 Task: Find connections with filter location Rakvere with filter topic #Gettingthingsdonewith filter profile language Spanish with filter current company Industry Research Co with filter school Government Polytechnic with filter industry Computer Hardware Manufacturing with filter service category Illustration with filter keywords title Proposal Writer
Action: Mouse moved to (516, 55)
Screenshot: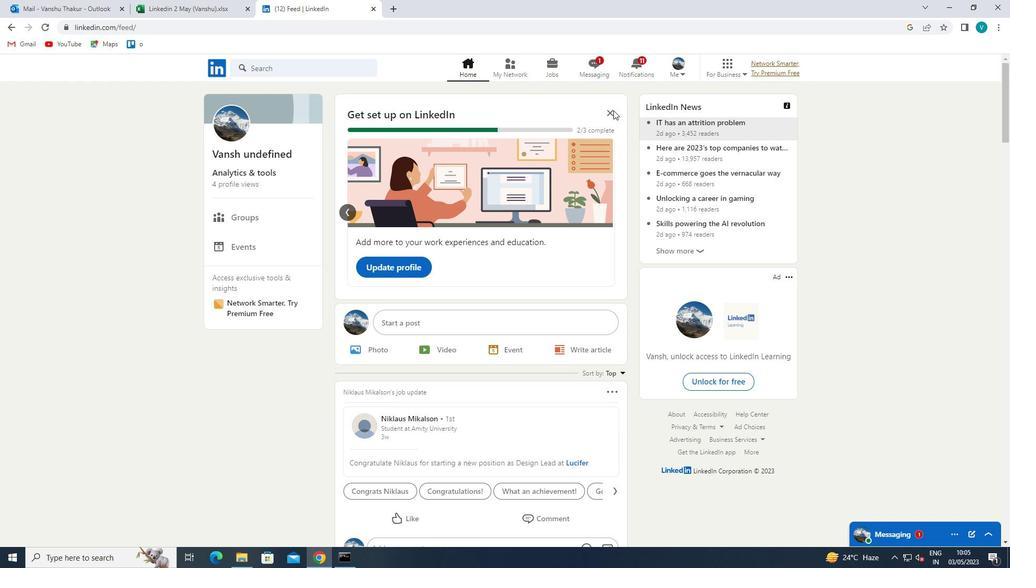 
Action: Mouse pressed left at (516, 55)
Screenshot: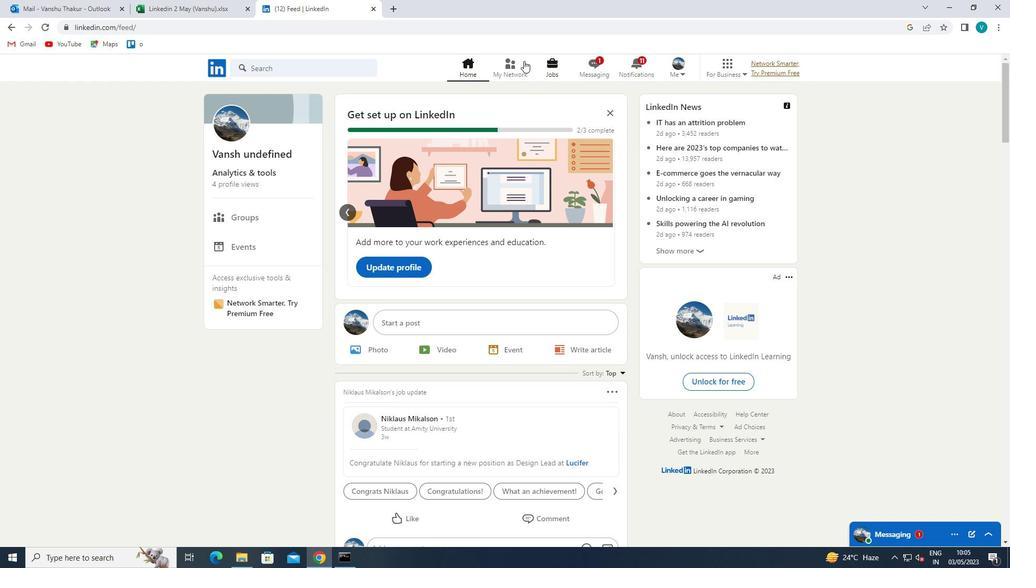 
Action: Mouse moved to (282, 127)
Screenshot: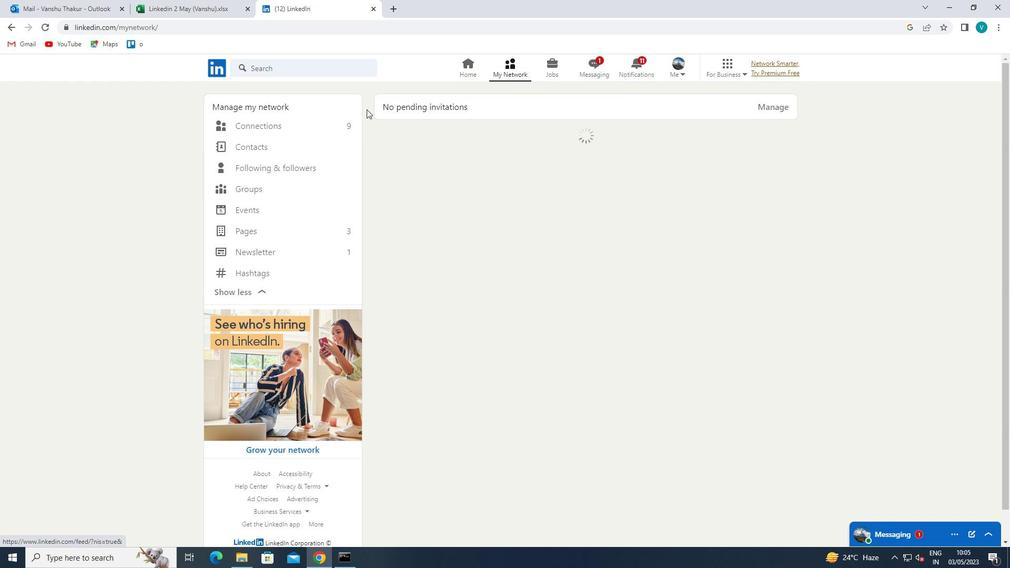 
Action: Mouse pressed left at (282, 127)
Screenshot: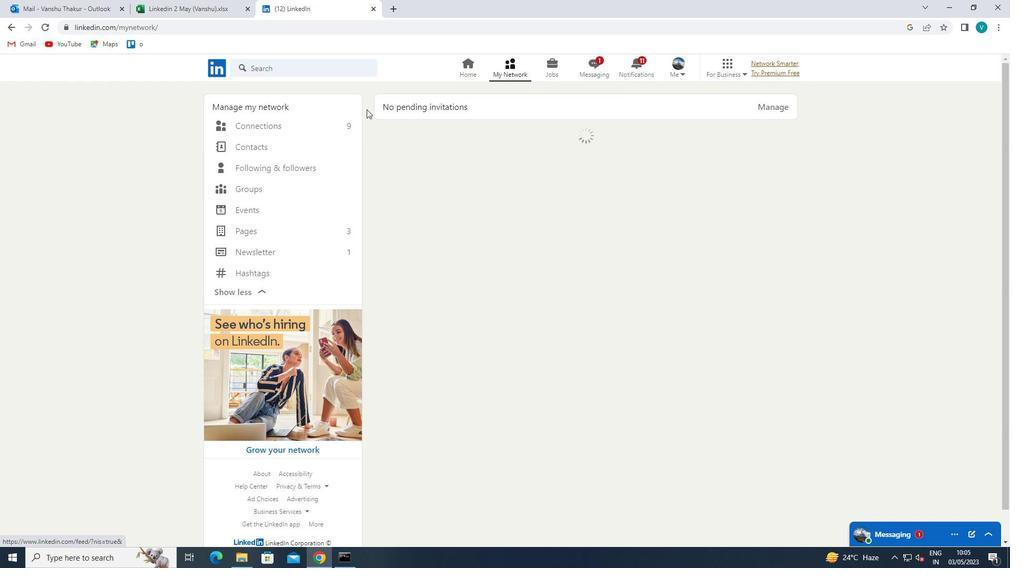 
Action: Mouse moved to (593, 127)
Screenshot: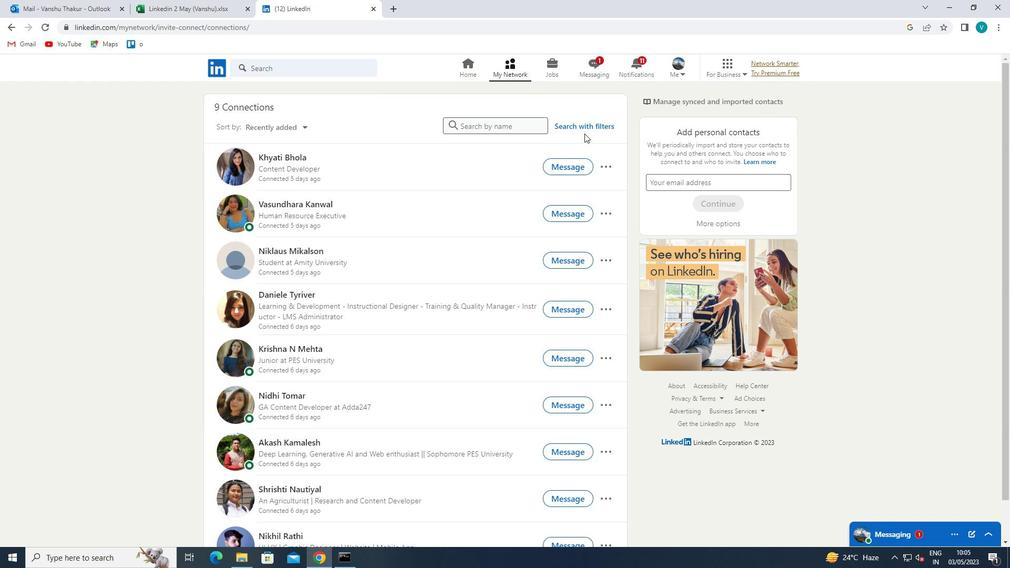 
Action: Mouse pressed left at (593, 127)
Screenshot: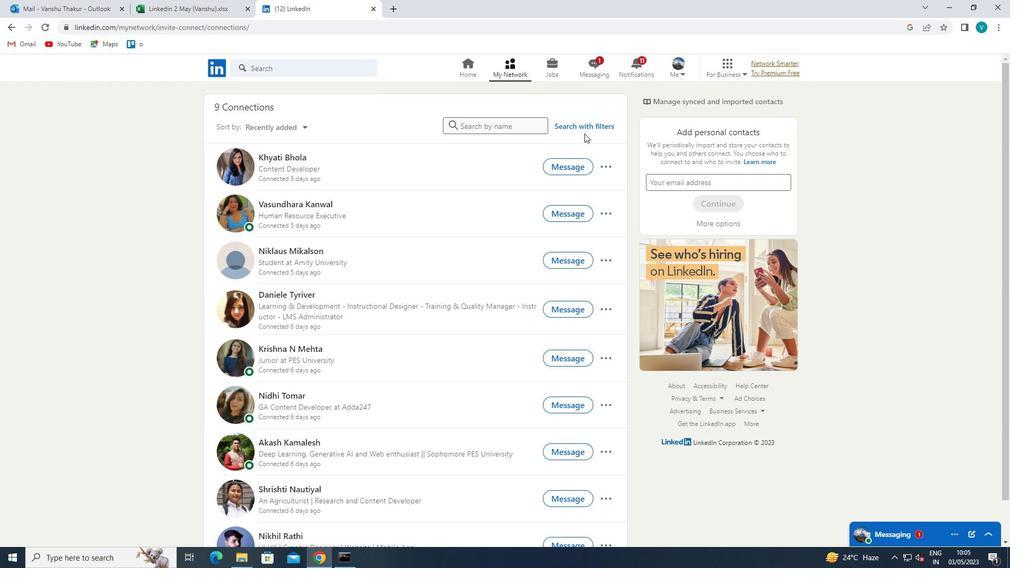
Action: Mouse moved to (504, 97)
Screenshot: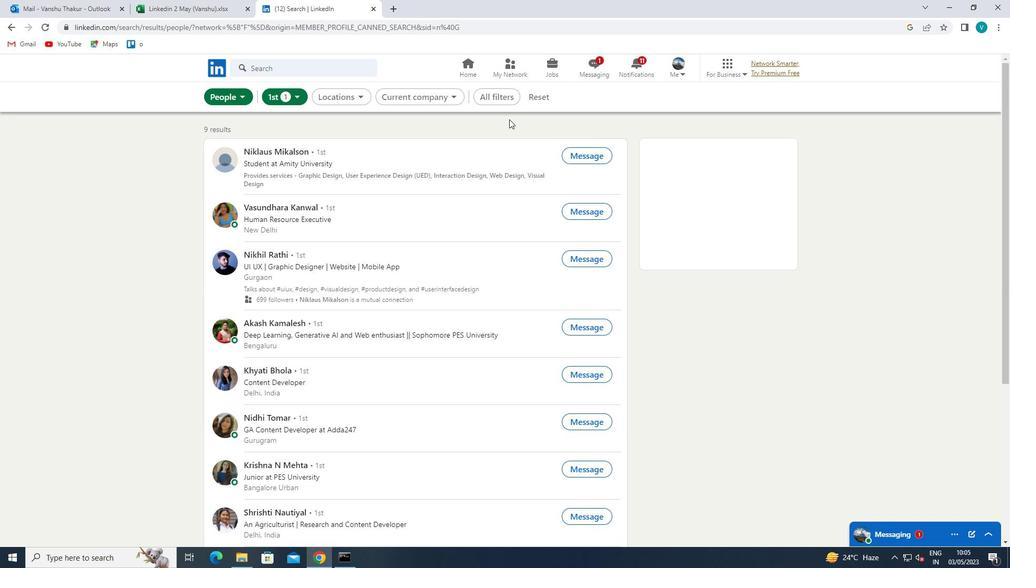 
Action: Mouse pressed left at (504, 97)
Screenshot: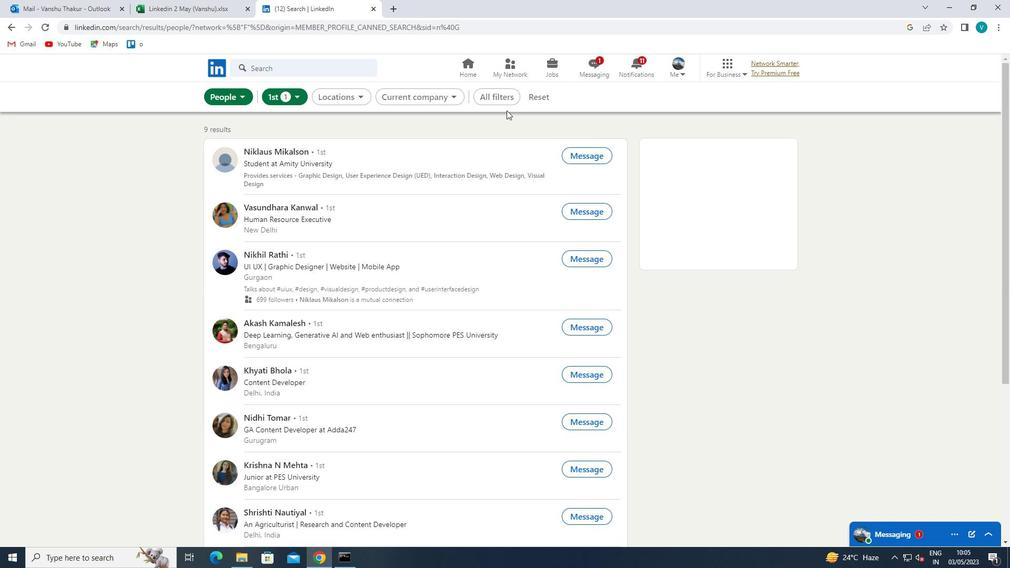 
Action: Mouse moved to (807, 253)
Screenshot: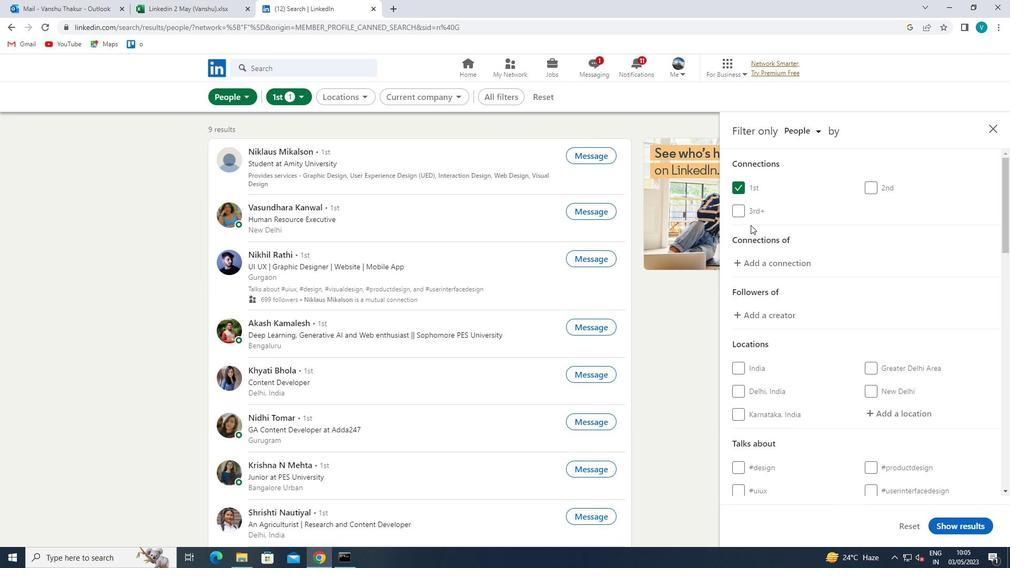 
Action: Mouse scrolled (807, 252) with delta (0, 0)
Screenshot: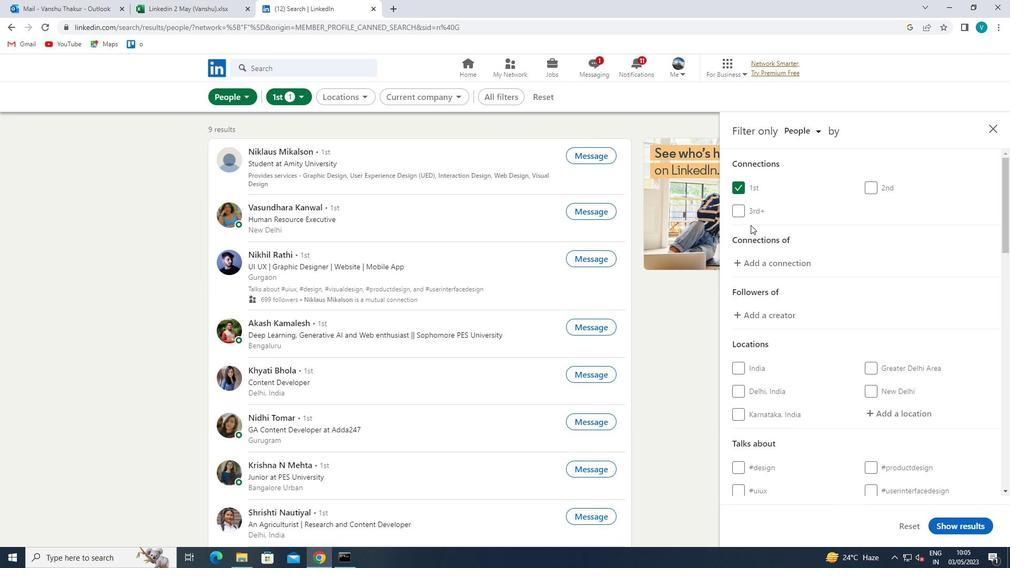 
Action: Mouse moved to (814, 259)
Screenshot: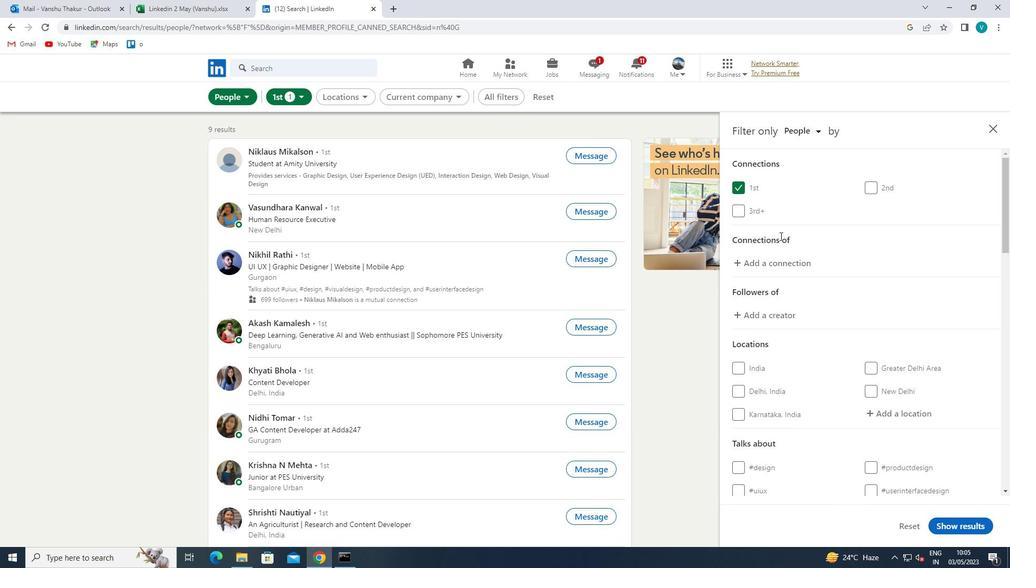 
Action: Mouse scrolled (814, 258) with delta (0, 0)
Screenshot: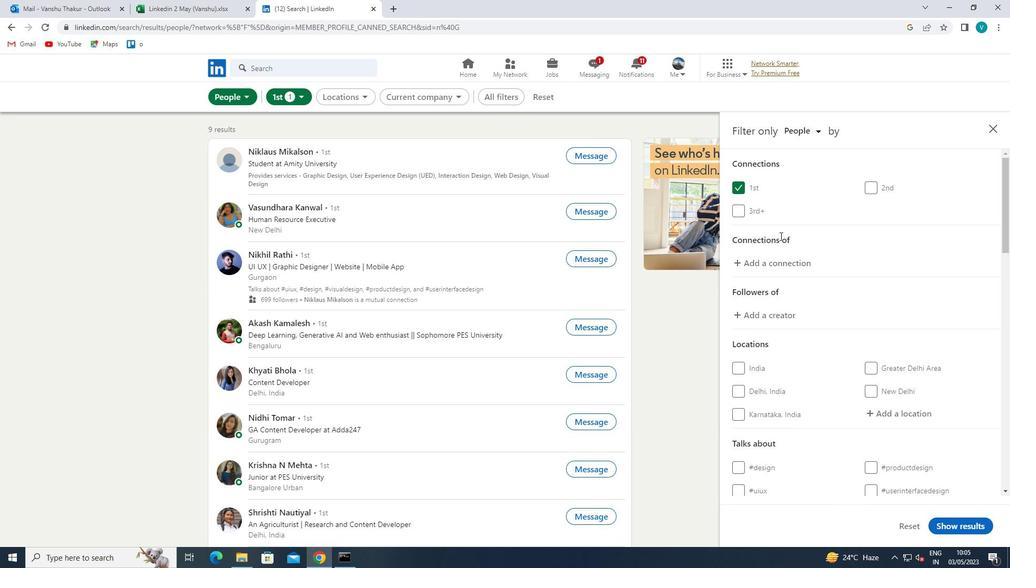 
Action: Mouse moved to (895, 301)
Screenshot: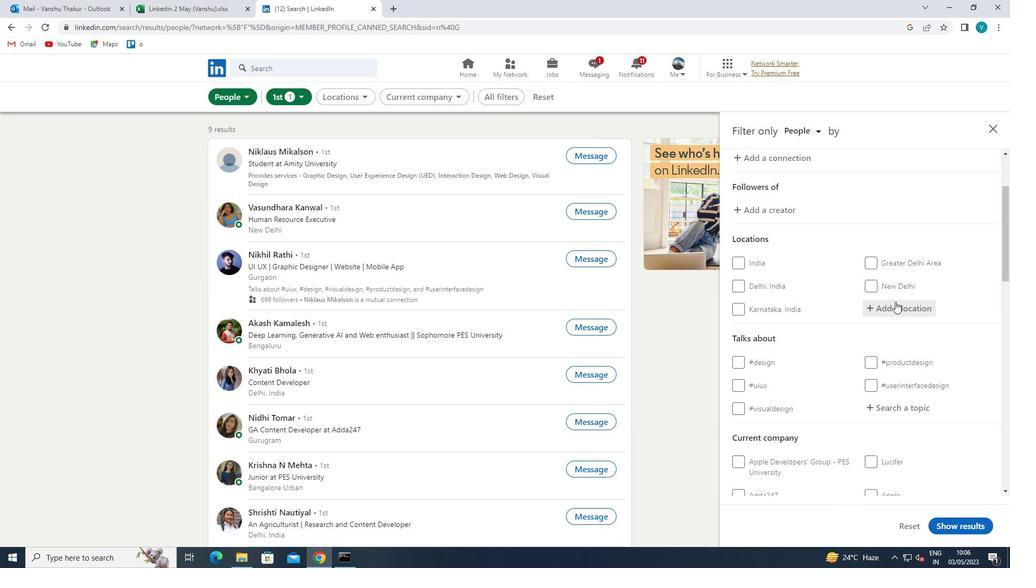 
Action: Mouse pressed left at (895, 301)
Screenshot: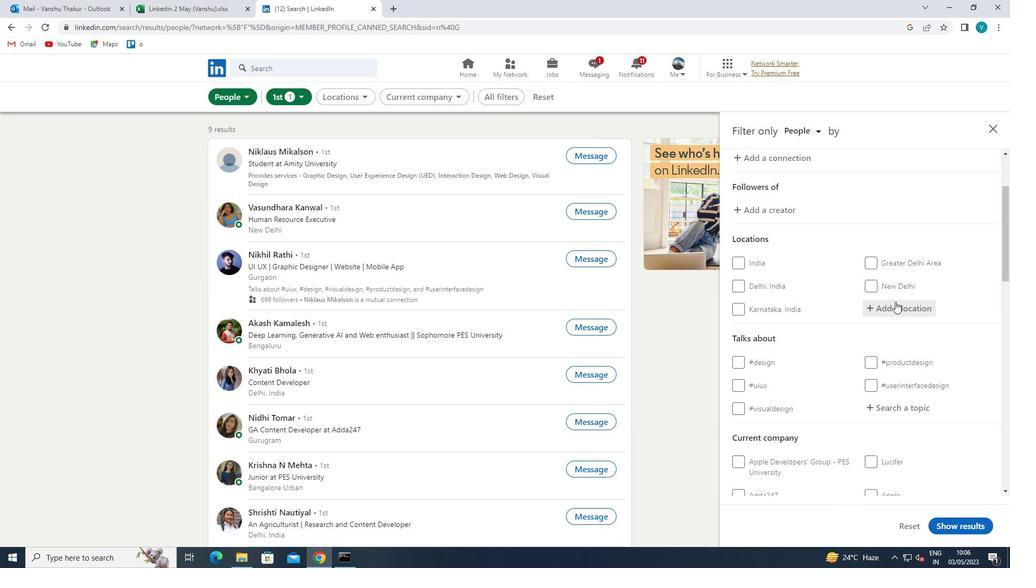 
Action: Key pressed <Key.shift>RAKVERE
Screenshot: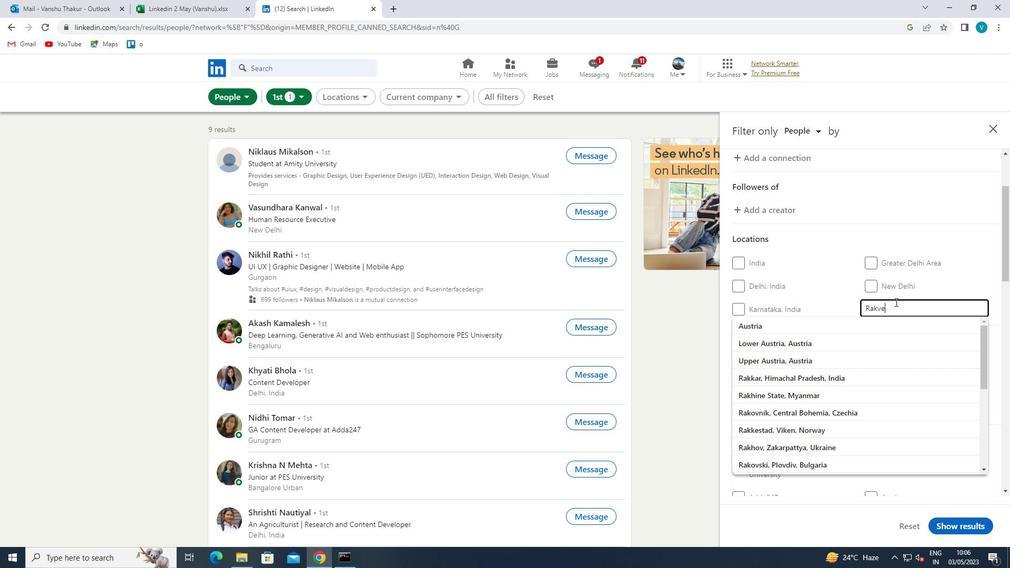 
Action: Mouse moved to (872, 319)
Screenshot: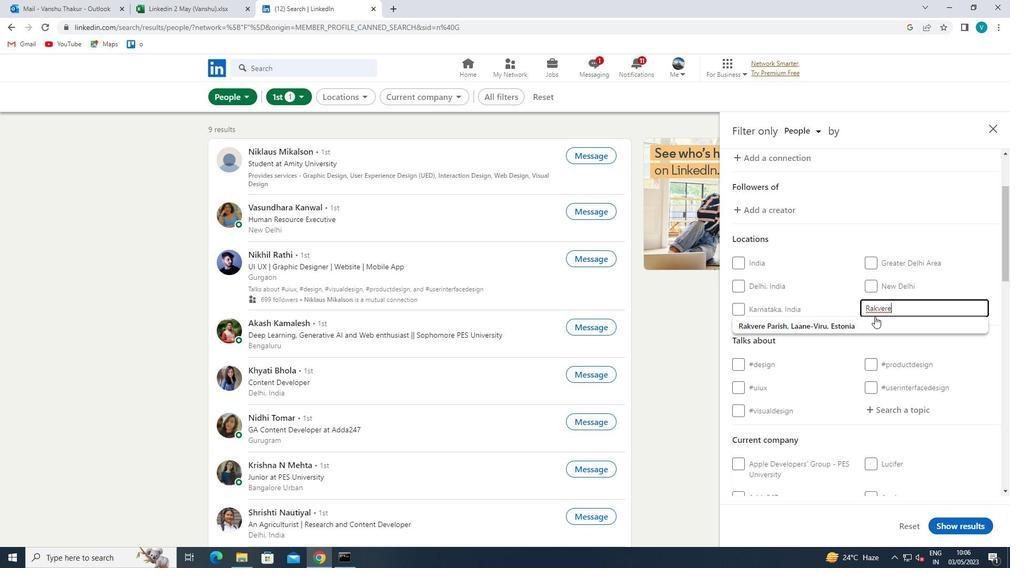 
Action: Mouse pressed left at (872, 319)
Screenshot: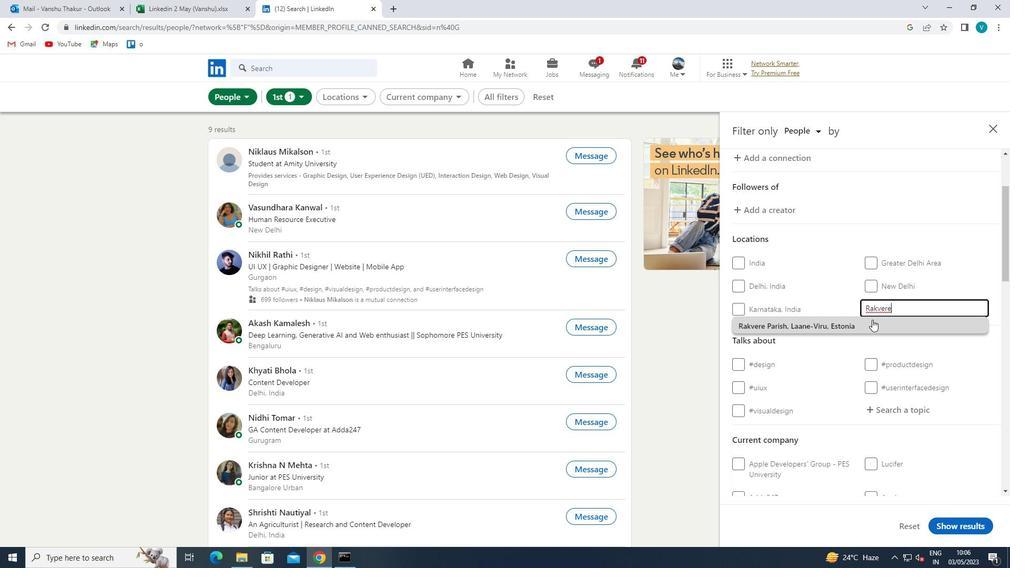 
Action: Mouse scrolled (872, 319) with delta (0, 0)
Screenshot: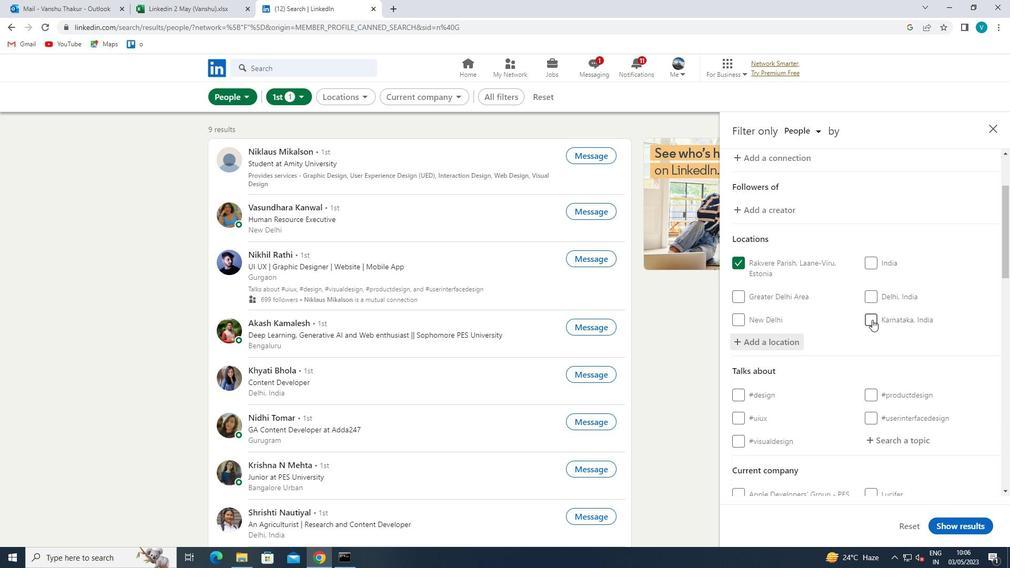 
Action: Mouse scrolled (872, 319) with delta (0, 0)
Screenshot: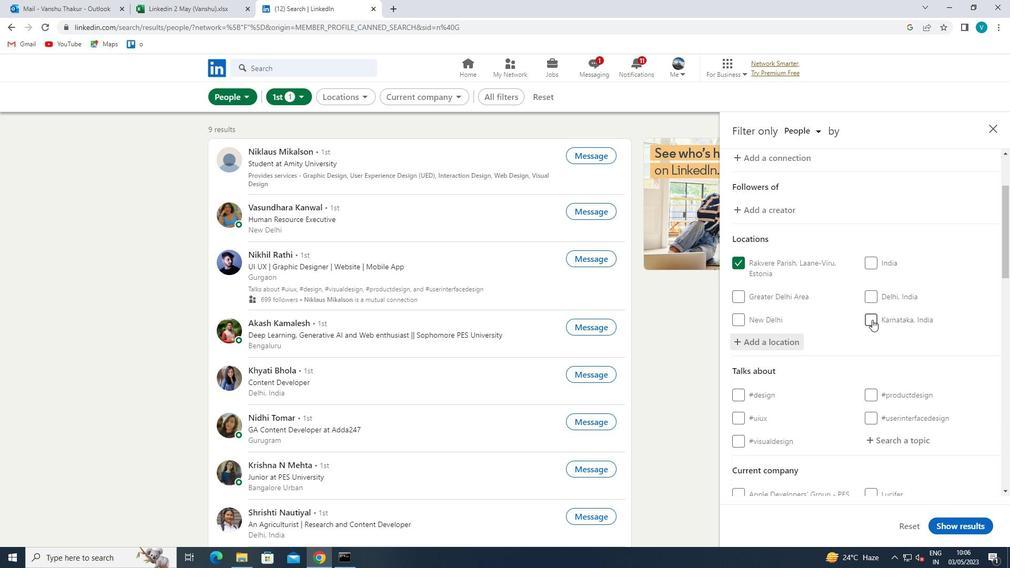 
Action: Mouse moved to (889, 329)
Screenshot: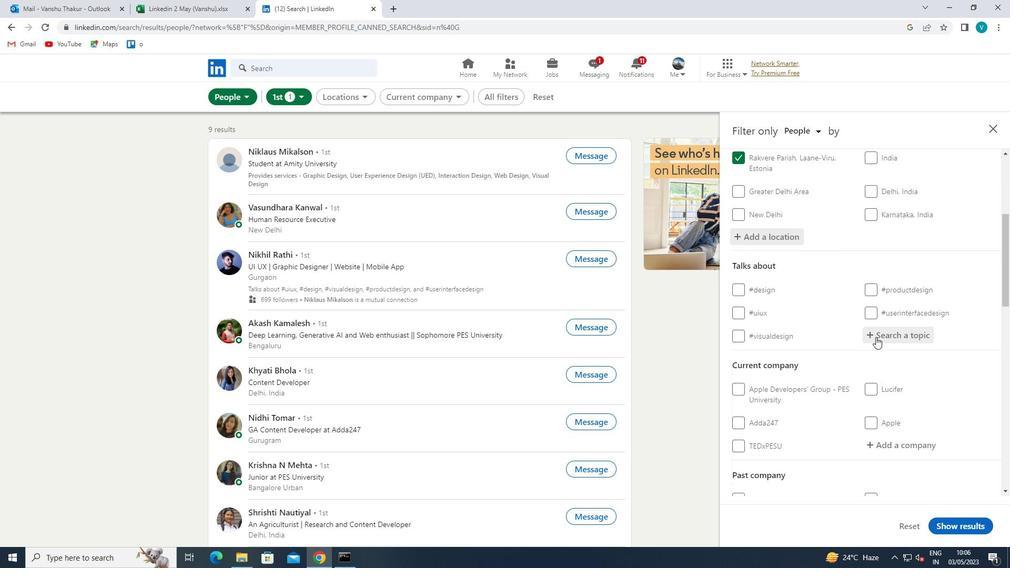 
Action: Mouse pressed left at (889, 329)
Screenshot: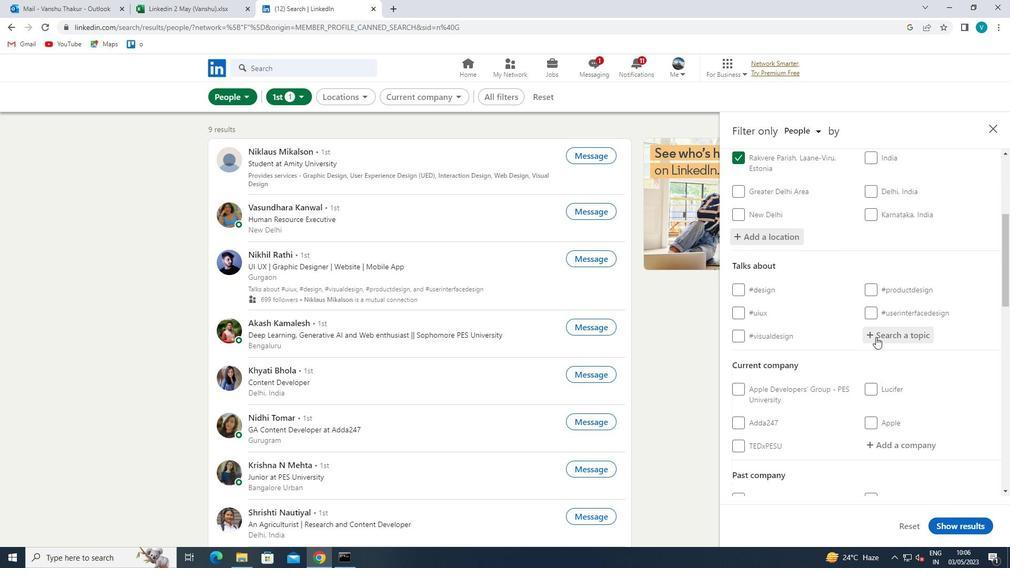 
Action: Mouse moved to (884, 332)
Screenshot: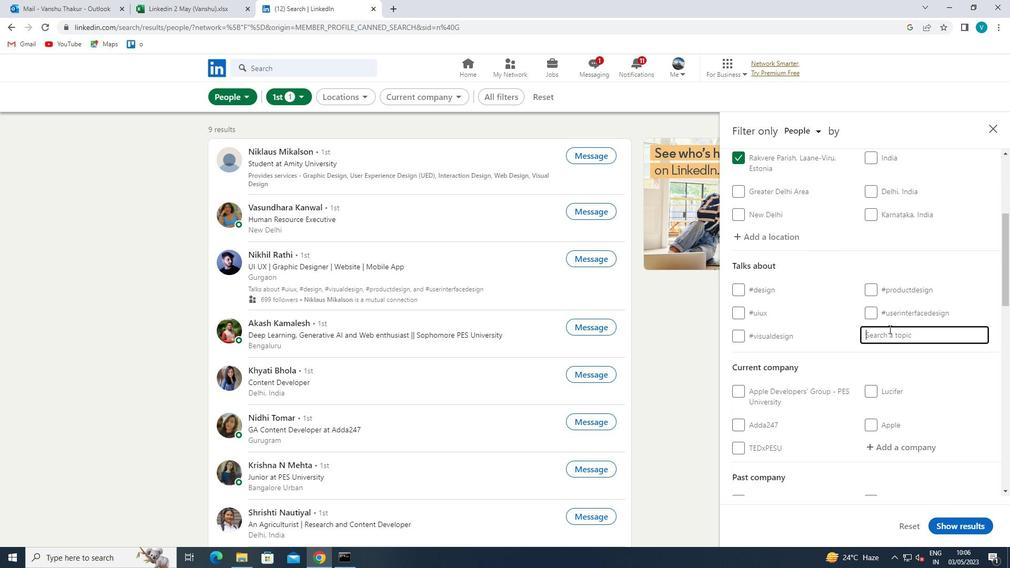
Action: Key pressed <Key.shift><Key.shift><Key.shift><Key.shift><Key.shift>GETTING
Screenshot: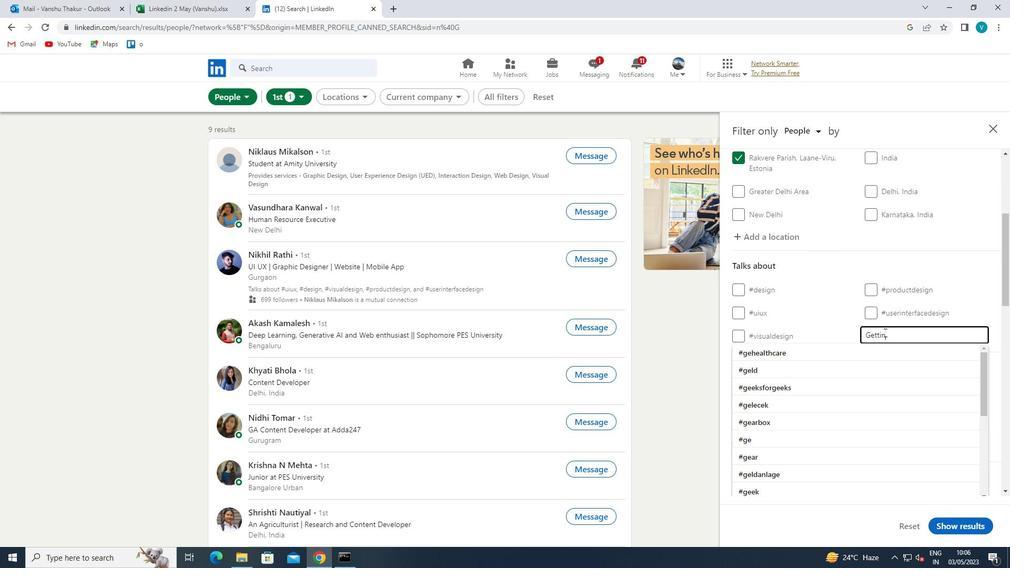 
Action: Mouse moved to (868, 358)
Screenshot: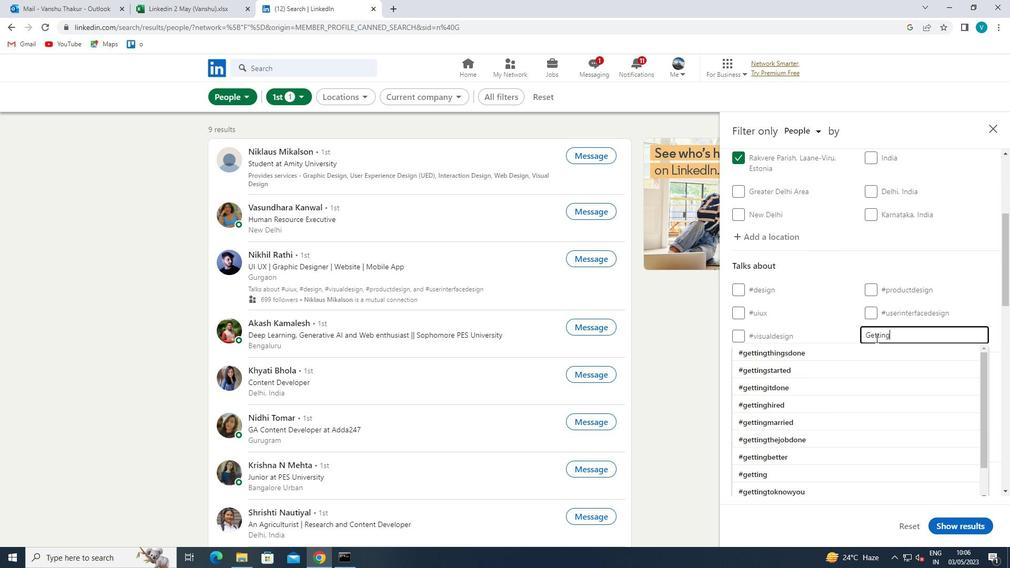 
Action: Mouse pressed left at (868, 358)
Screenshot: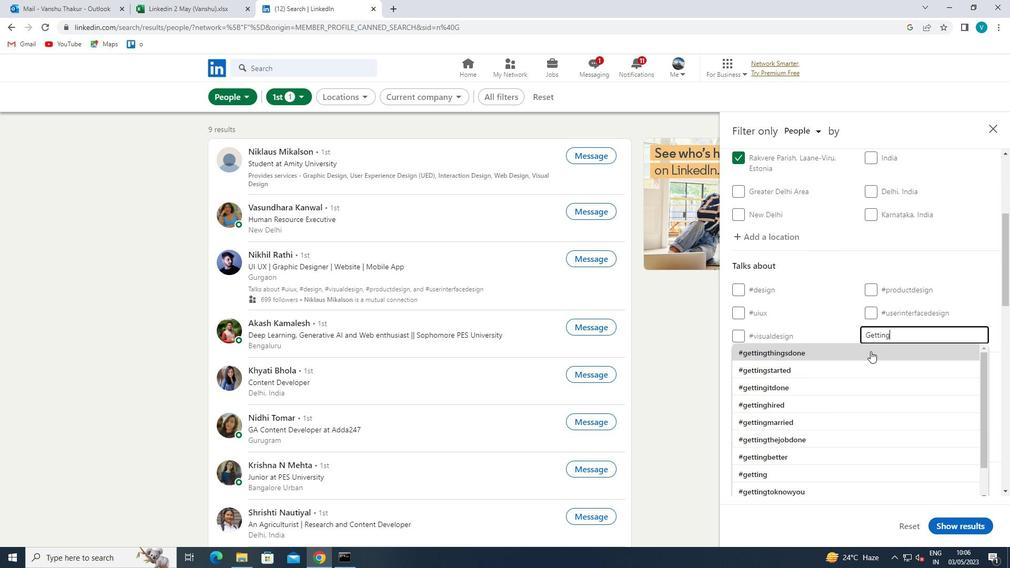 
Action: Mouse scrolled (868, 357) with delta (0, 0)
Screenshot: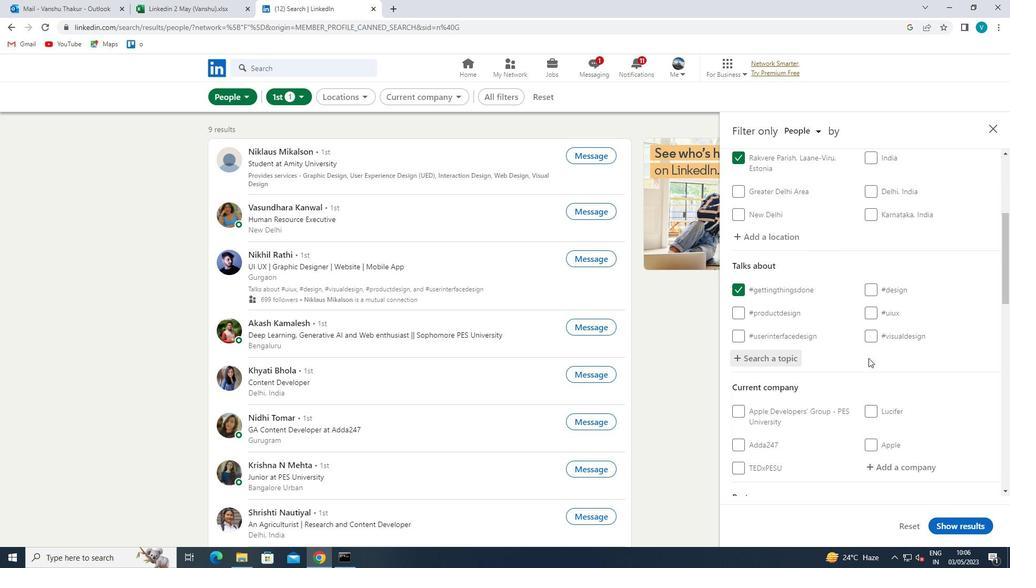 
Action: Mouse scrolled (868, 357) with delta (0, 0)
Screenshot: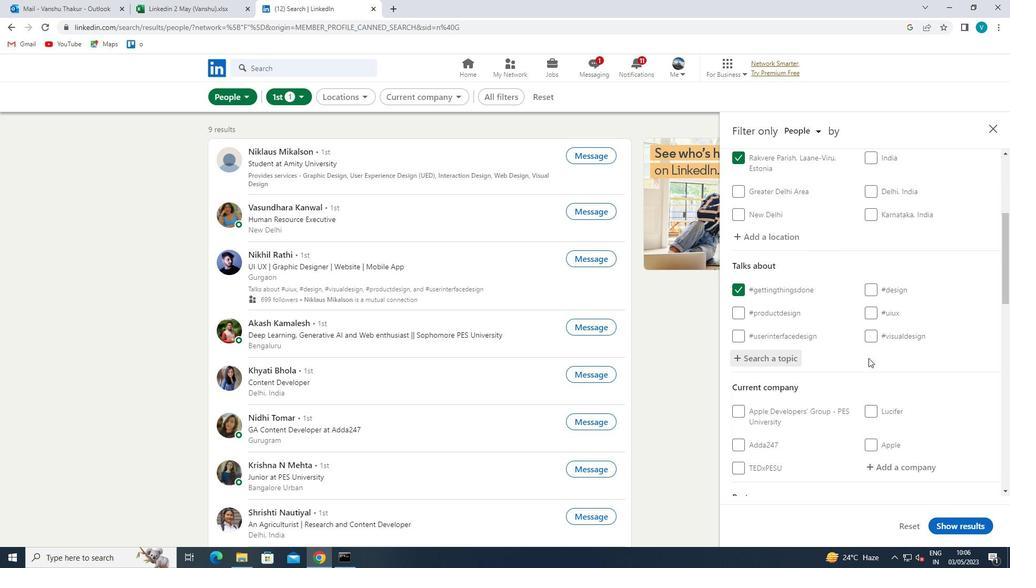 
Action: Mouse moved to (868, 359)
Screenshot: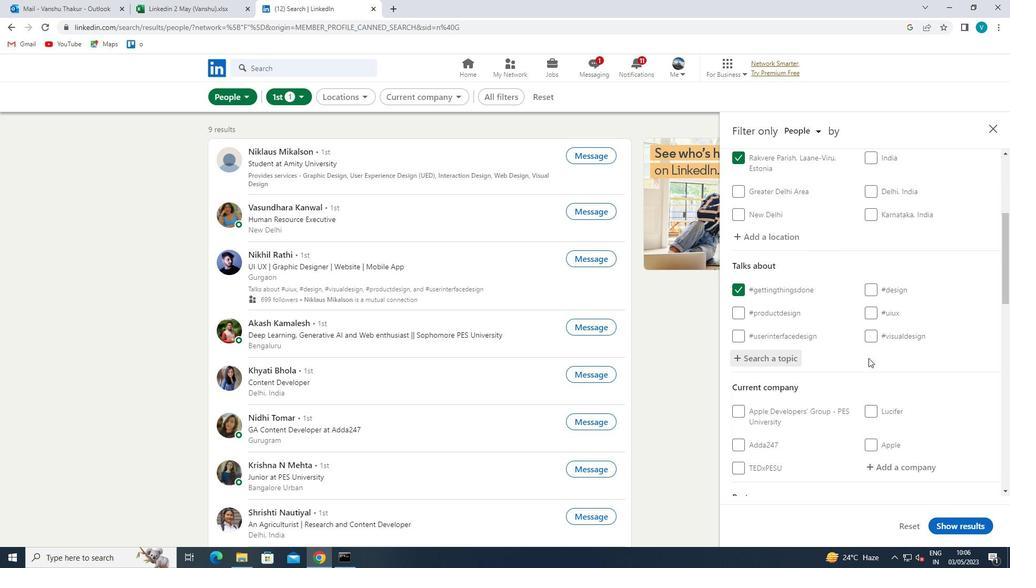 
Action: Mouse scrolled (868, 358) with delta (0, 0)
Screenshot: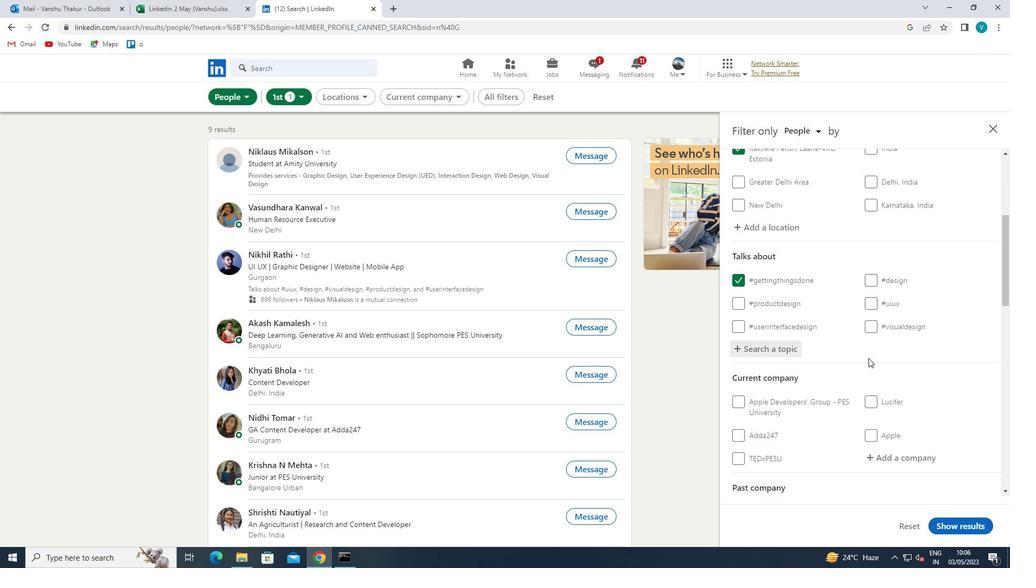 
Action: Mouse moved to (899, 311)
Screenshot: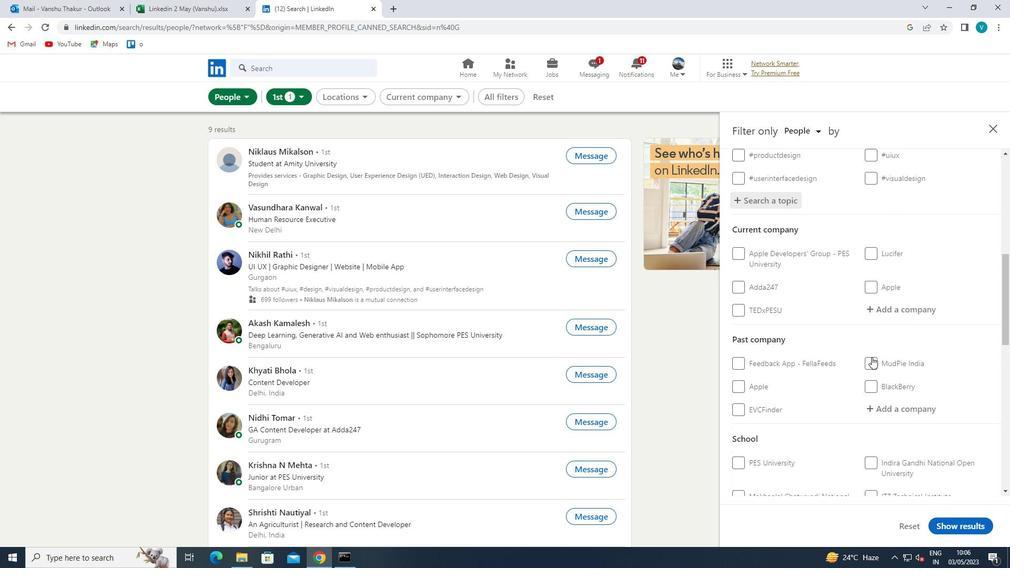 
Action: Mouse pressed left at (899, 311)
Screenshot: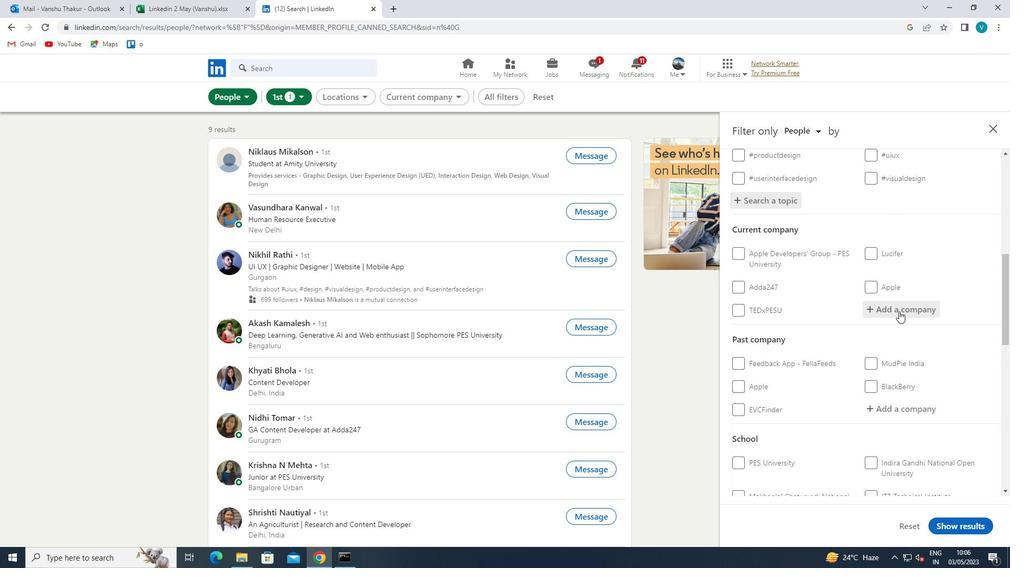 
Action: Key pressed <Key.shift>
Screenshot: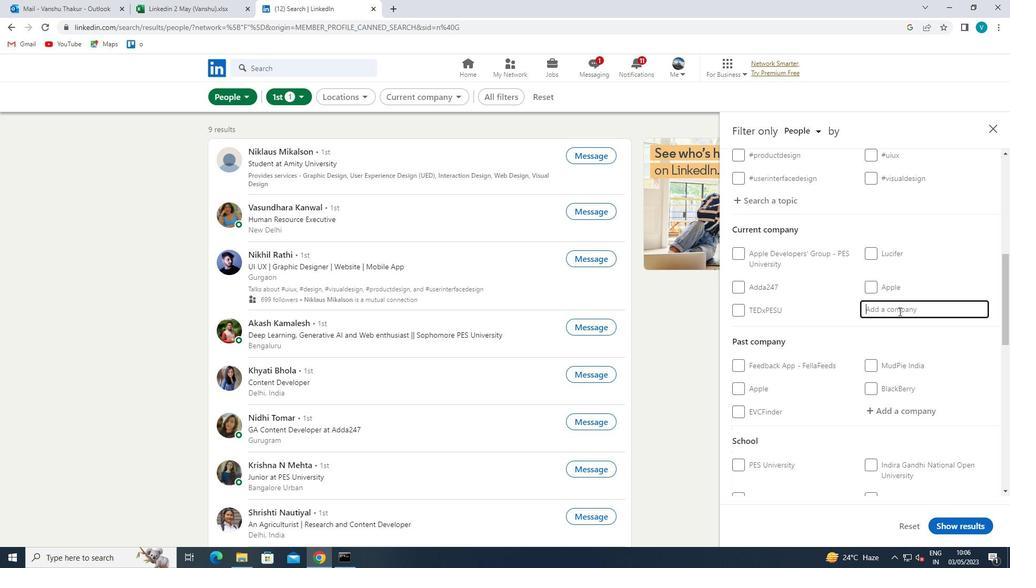 
Action: Mouse moved to (899, 311)
Screenshot: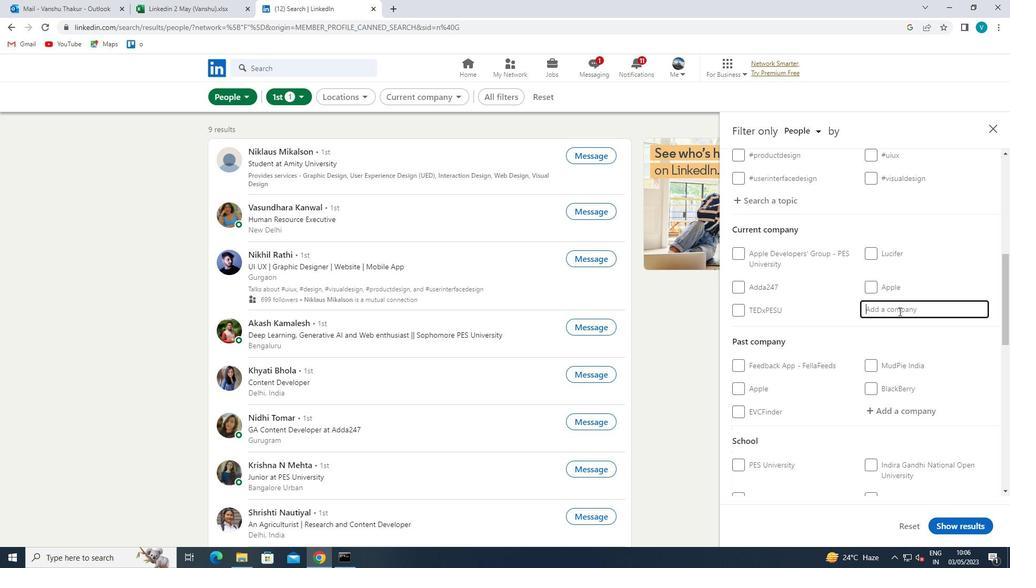 
Action: Key pressed IN
Screenshot: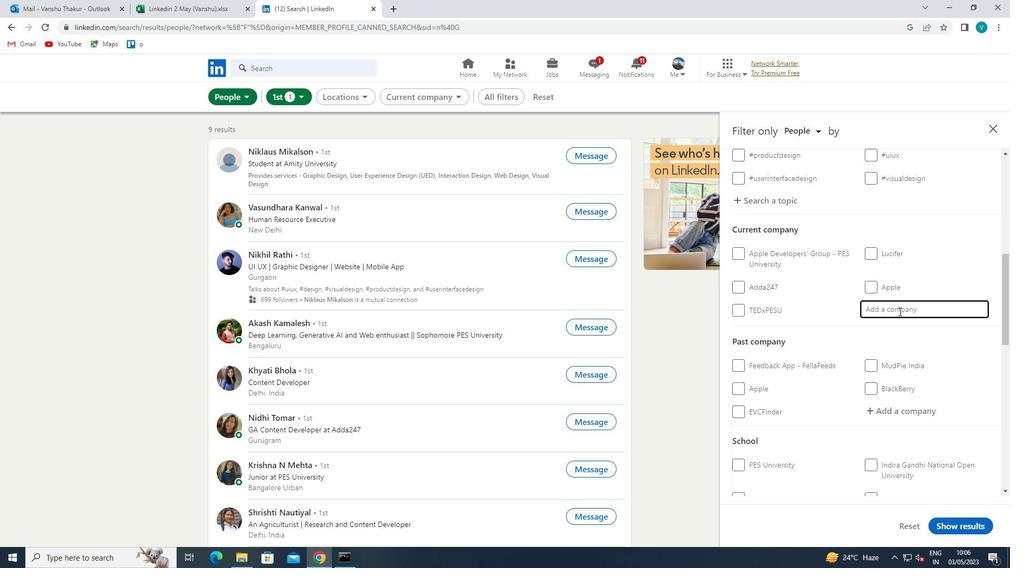 
Action: Mouse moved to (837, 352)
Screenshot: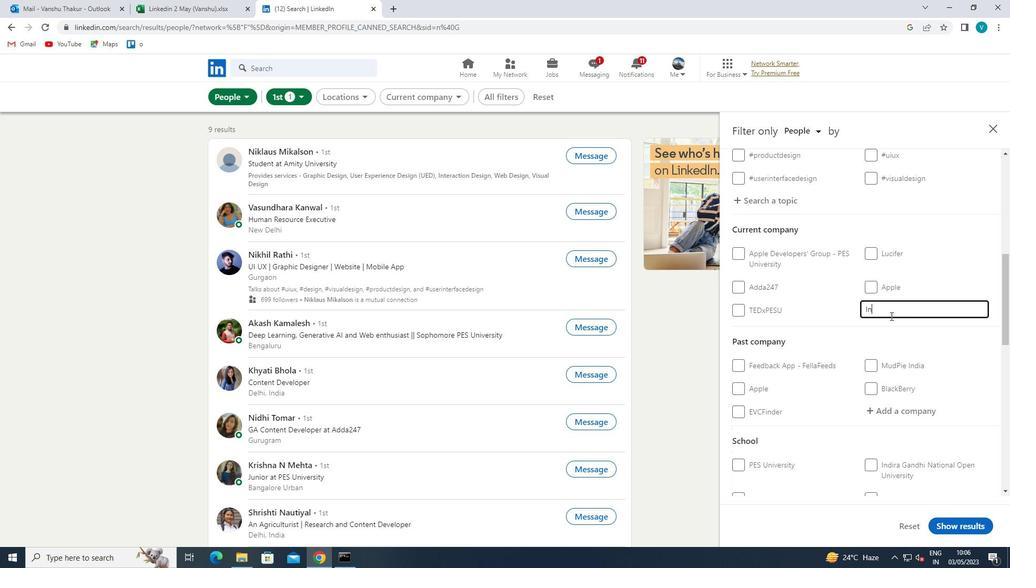 
Action: Key pressed DUSTRY<Key.space><Key.shift>RESERCH
Screenshot: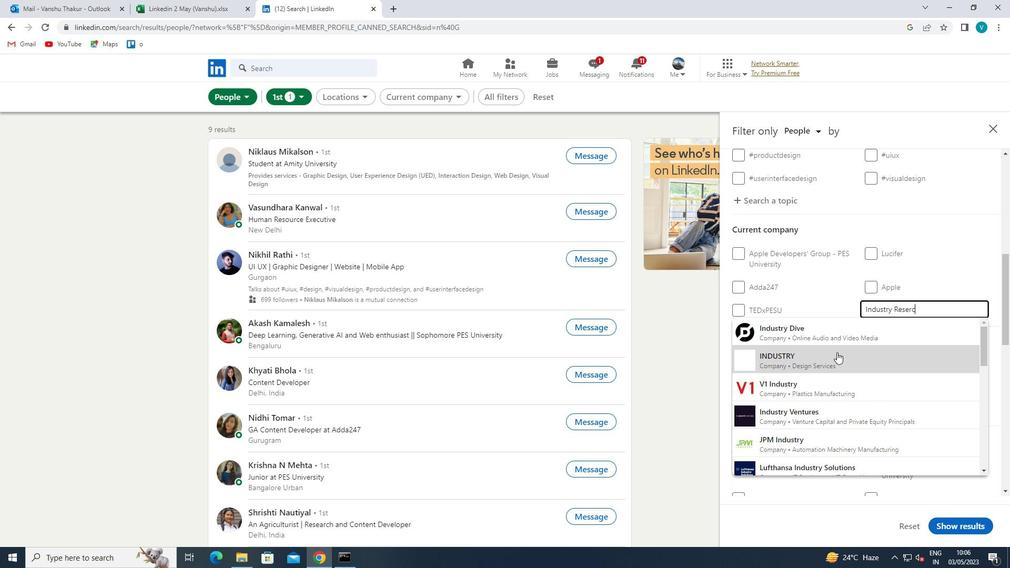 
Action: Mouse moved to (909, 309)
Screenshot: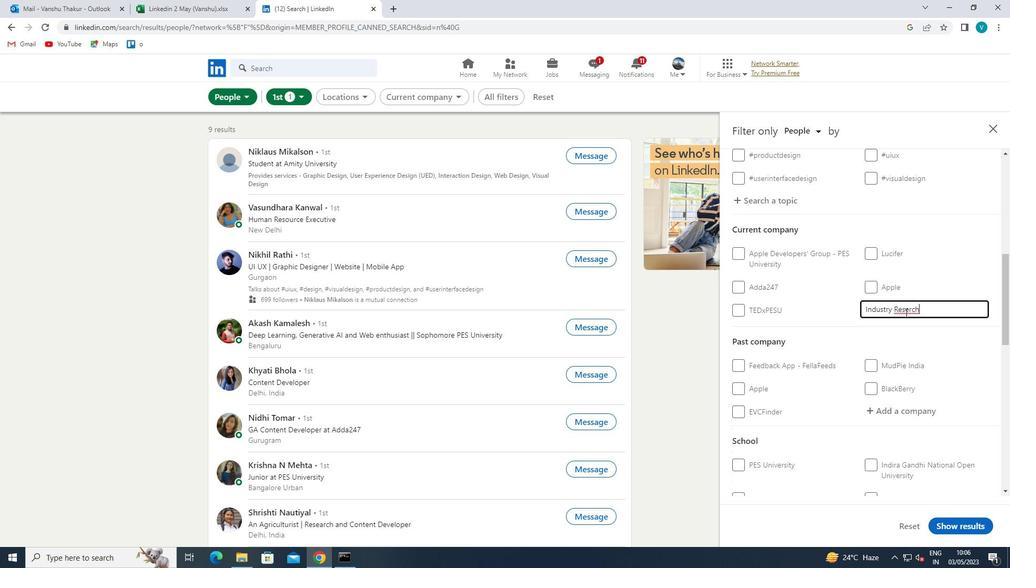 
Action: Mouse pressed left at (909, 309)
Screenshot: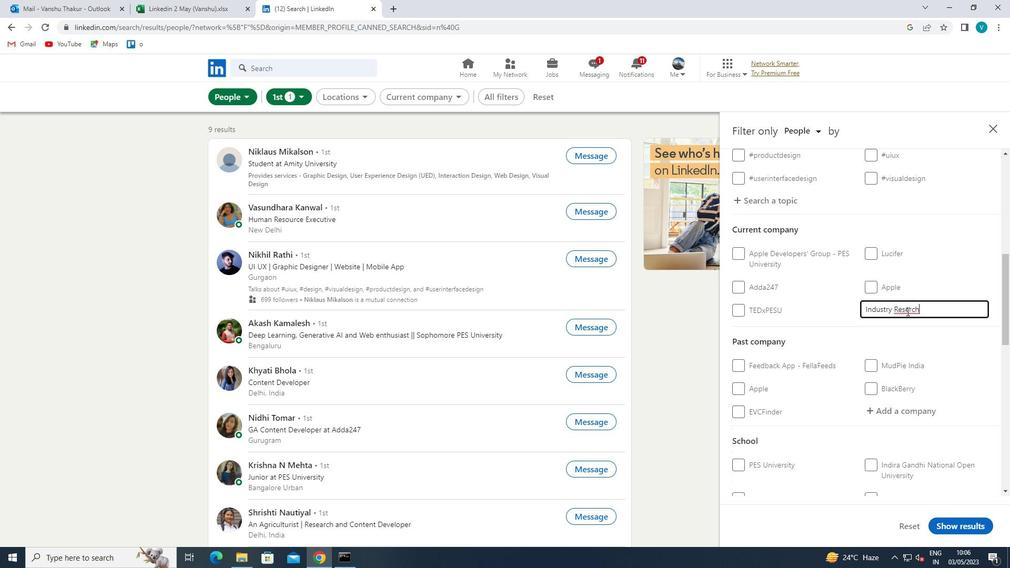 
Action: Mouse moved to (916, 334)
Screenshot: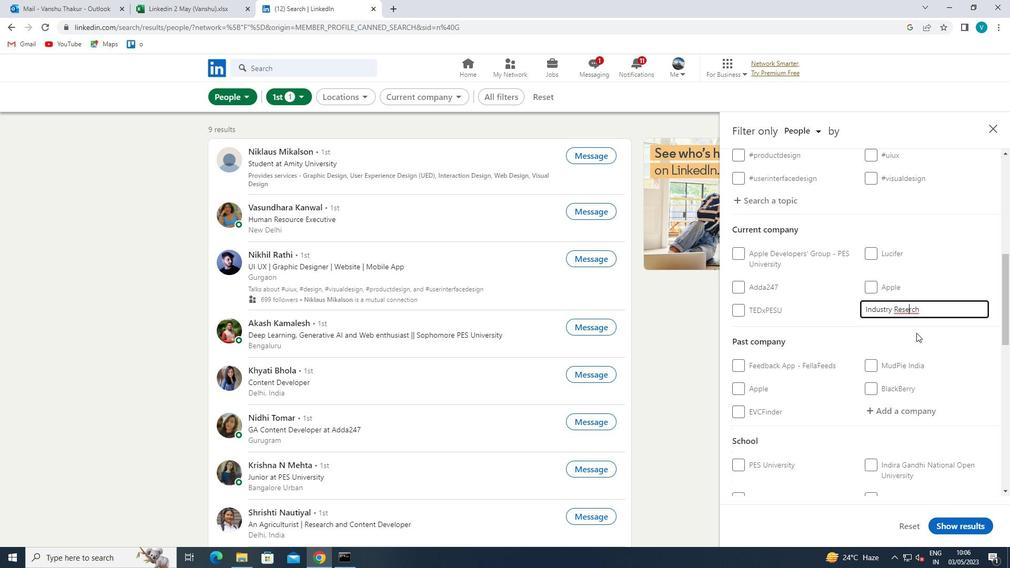 
Action: Key pressed A
Screenshot: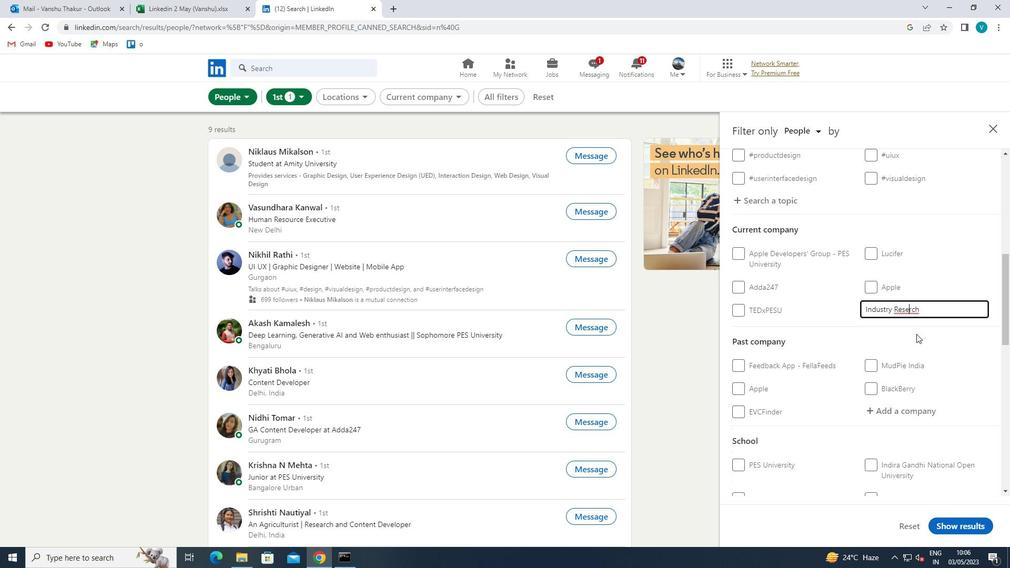 
Action: Mouse moved to (923, 328)
Screenshot: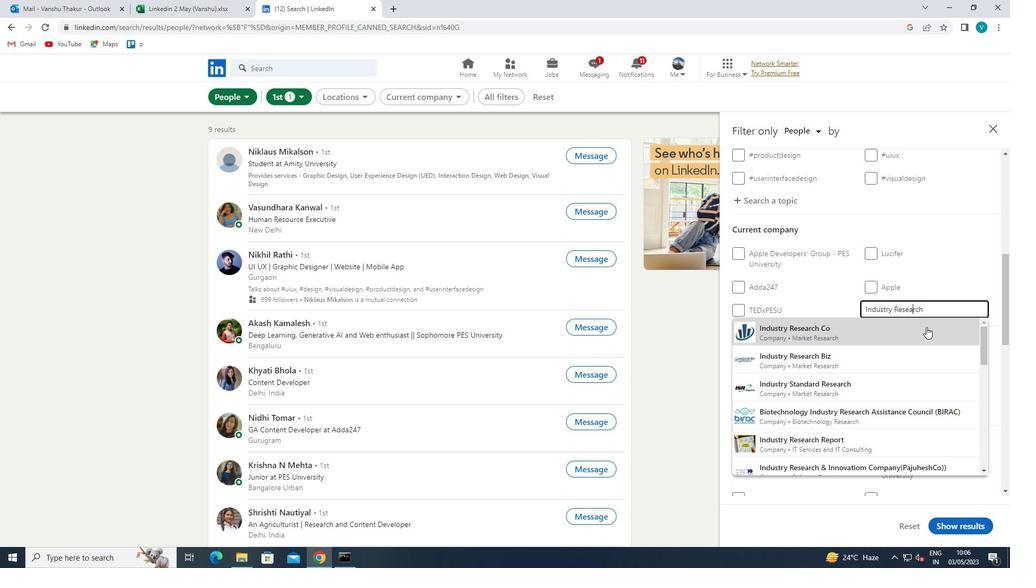 
Action: Mouse pressed left at (923, 328)
Screenshot: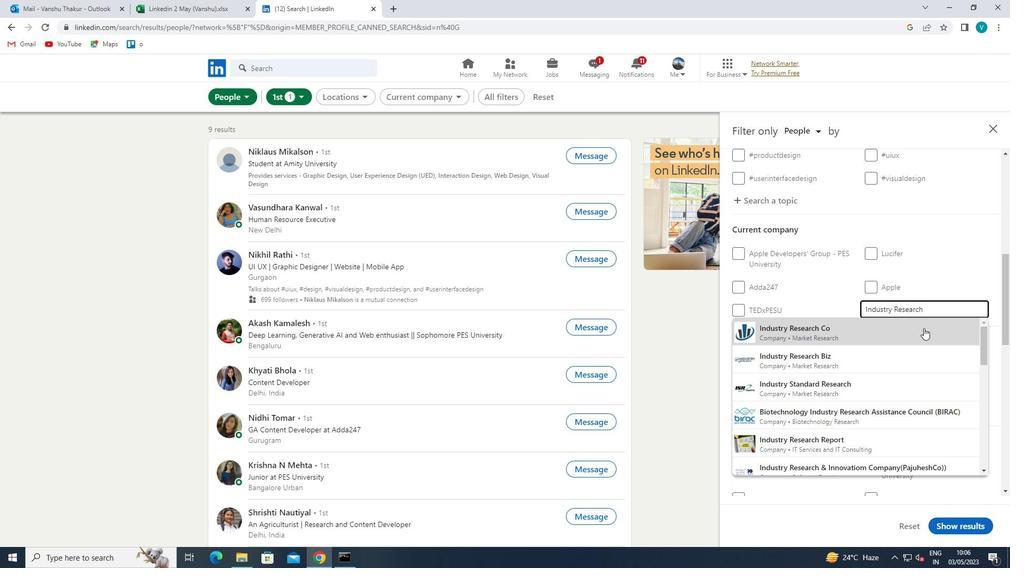 
Action: Mouse scrolled (923, 327) with delta (0, 0)
Screenshot: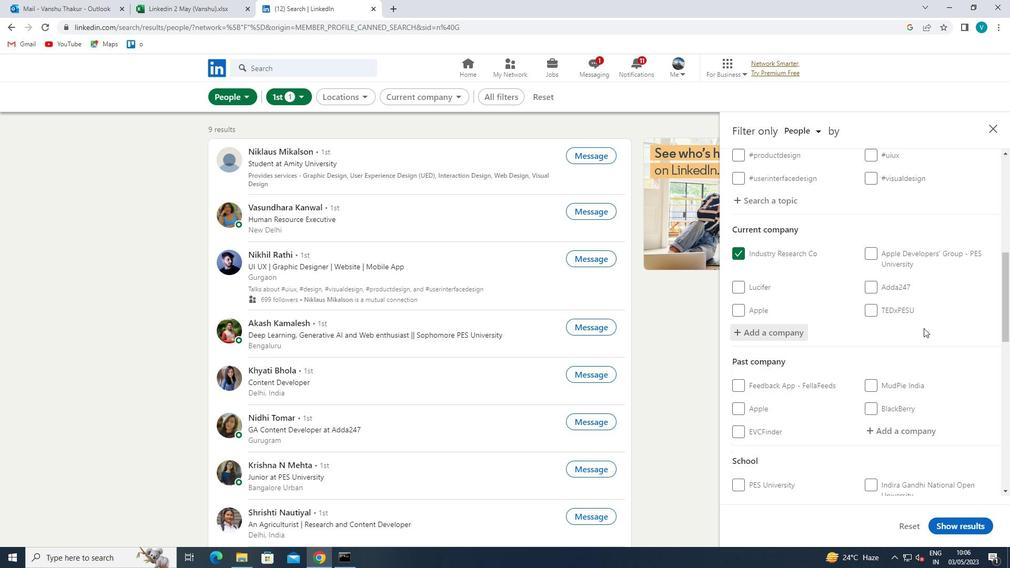 
Action: Mouse scrolled (923, 327) with delta (0, 0)
Screenshot: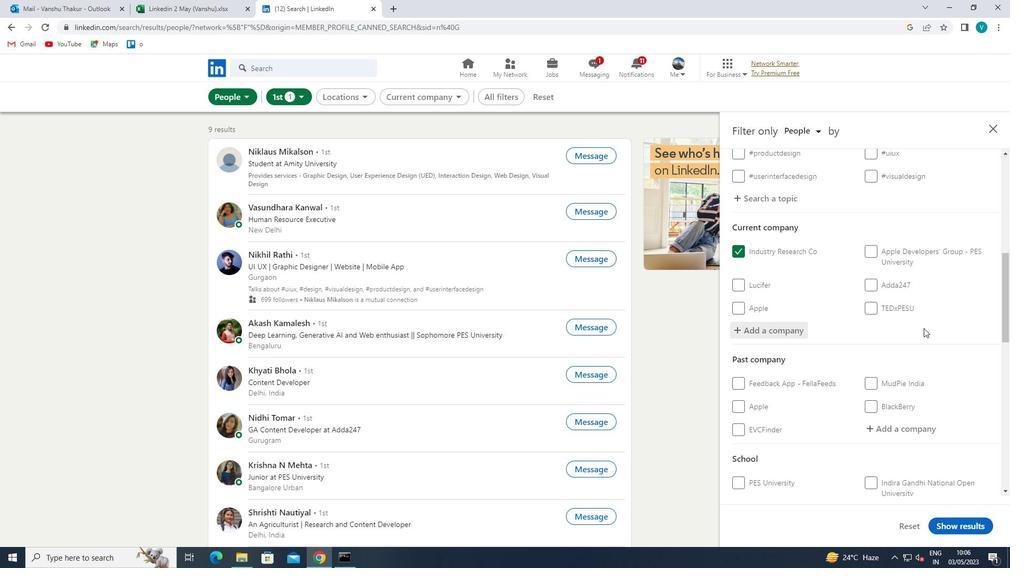 
Action: Mouse scrolled (923, 327) with delta (0, 0)
Screenshot: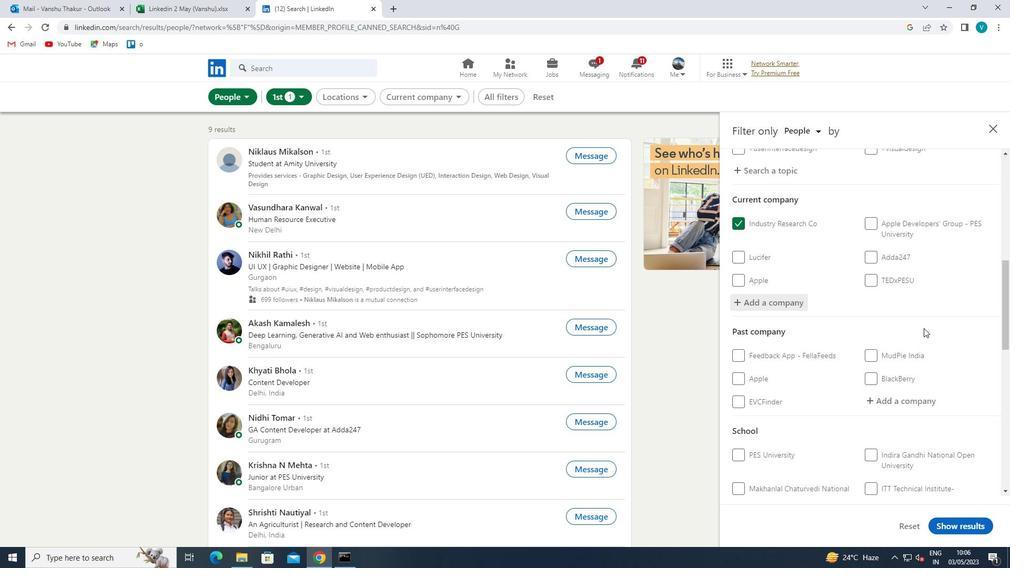 
Action: Mouse scrolled (923, 327) with delta (0, 0)
Screenshot: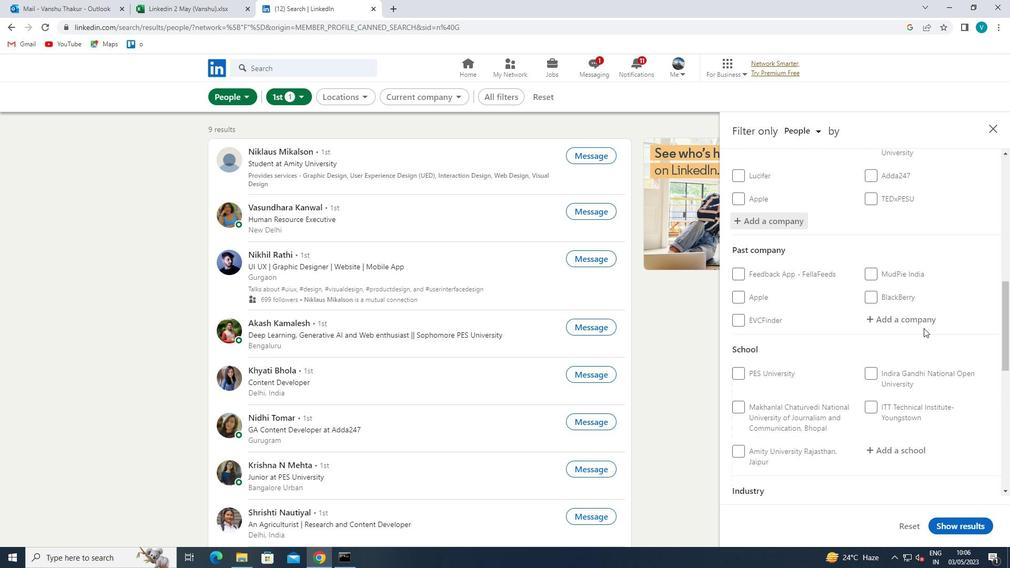 
Action: Mouse moved to (913, 347)
Screenshot: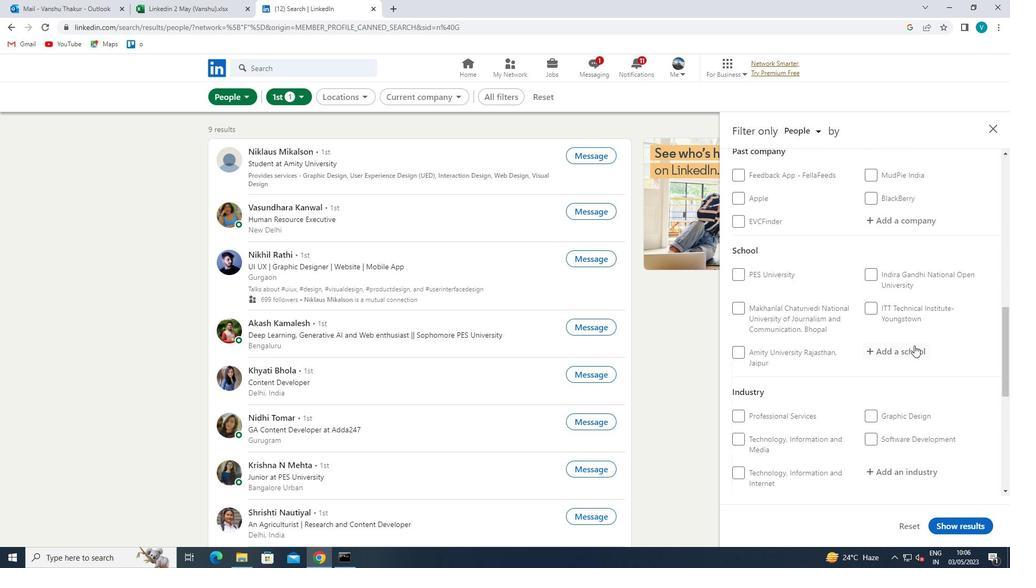
Action: Mouse pressed left at (913, 347)
Screenshot: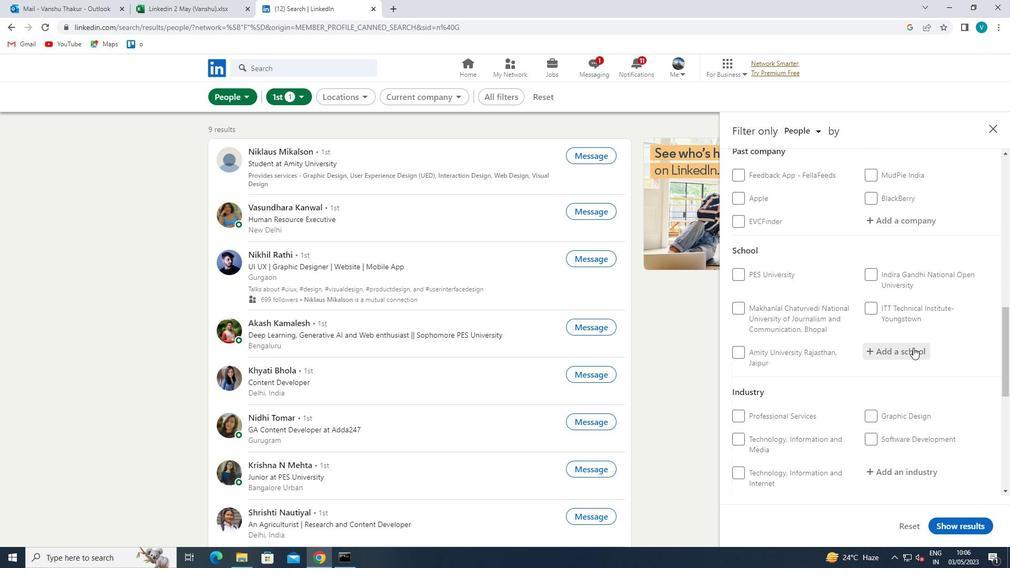 
Action: Key pressed <Key.shift><Key.shift><Key.shift><Key.shift><Key.shift>GOVERNMEMNT<Key.space><Key.backspace><Key.backspace><Key.backspace><Key.backspace>NT<Key.space><Key.shift>POLY
Screenshot: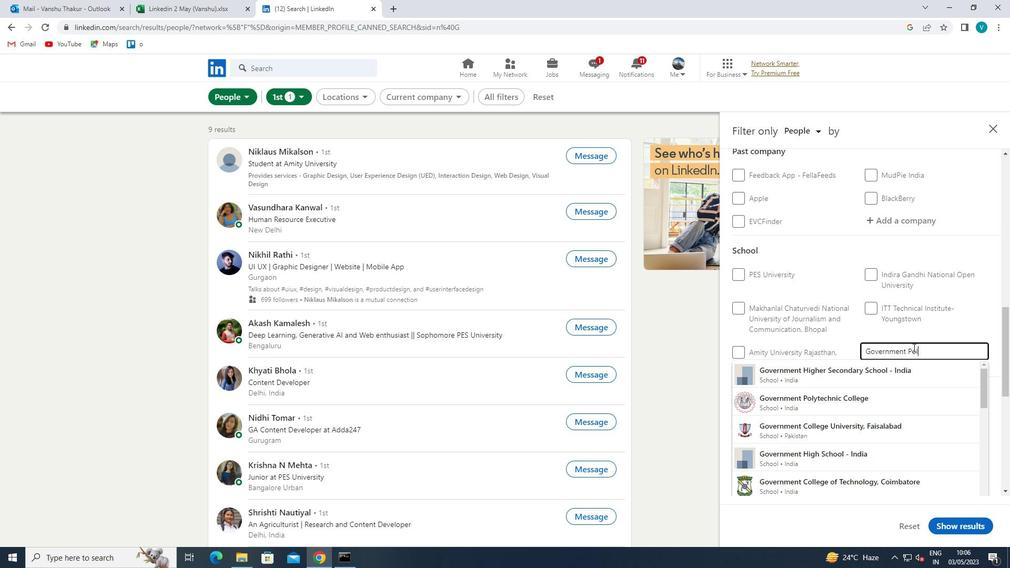 
Action: Mouse moved to (870, 428)
Screenshot: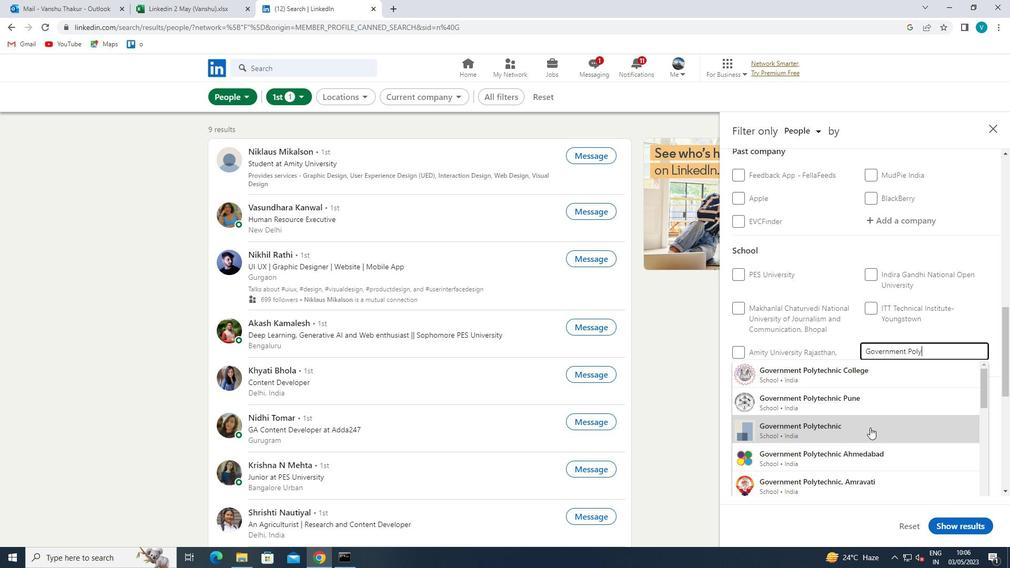 
Action: Mouse pressed left at (870, 428)
Screenshot: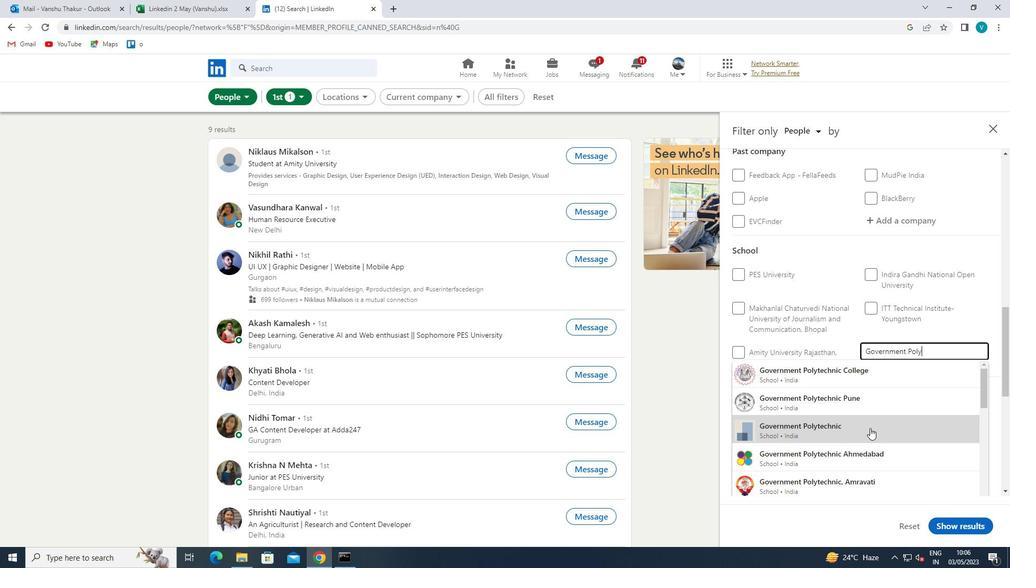 
Action: Mouse moved to (870, 428)
Screenshot: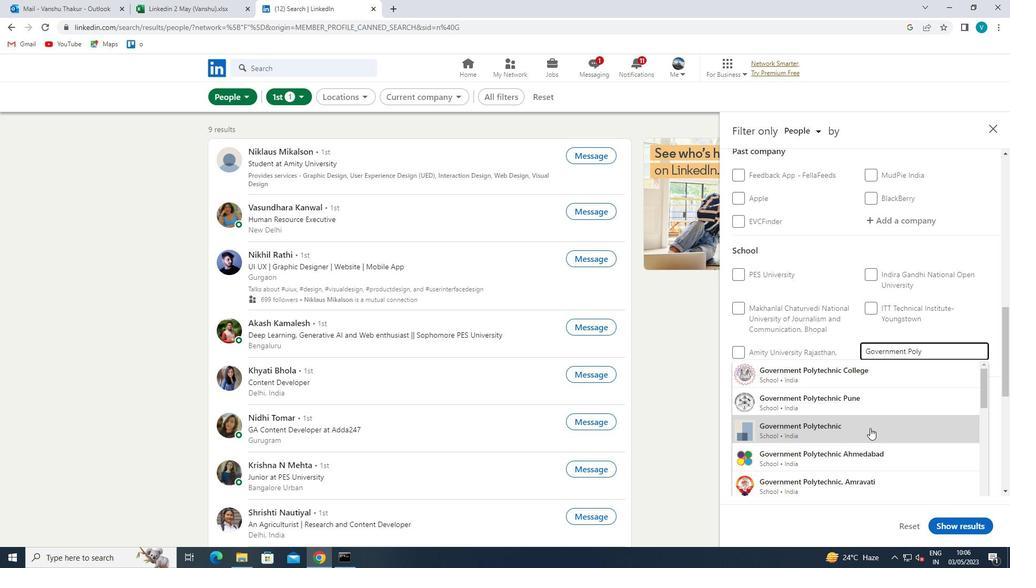 
Action: Mouse scrolled (870, 427) with delta (0, 0)
Screenshot: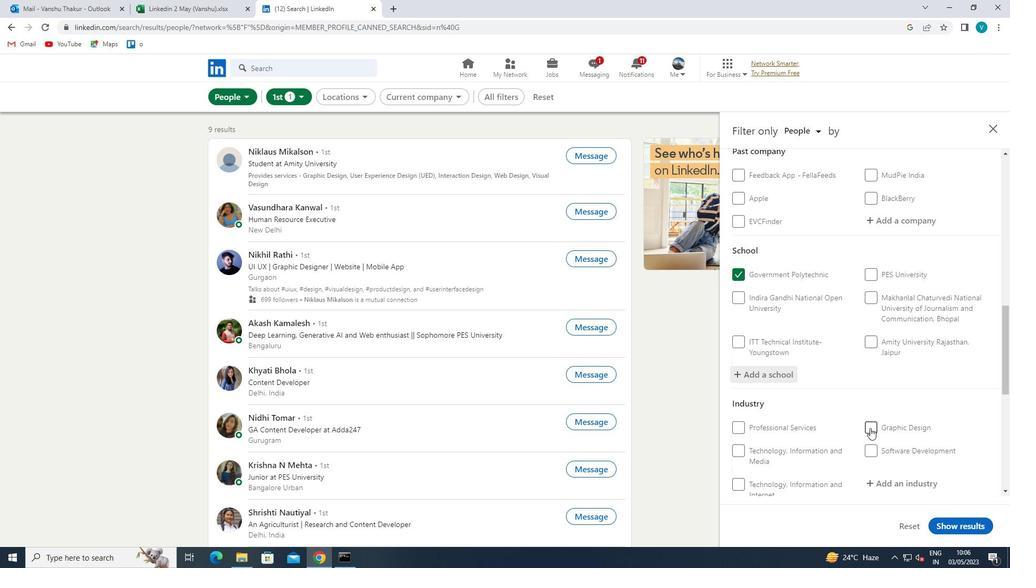 
Action: Mouse scrolled (870, 427) with delta (0, 0)
Screenshot: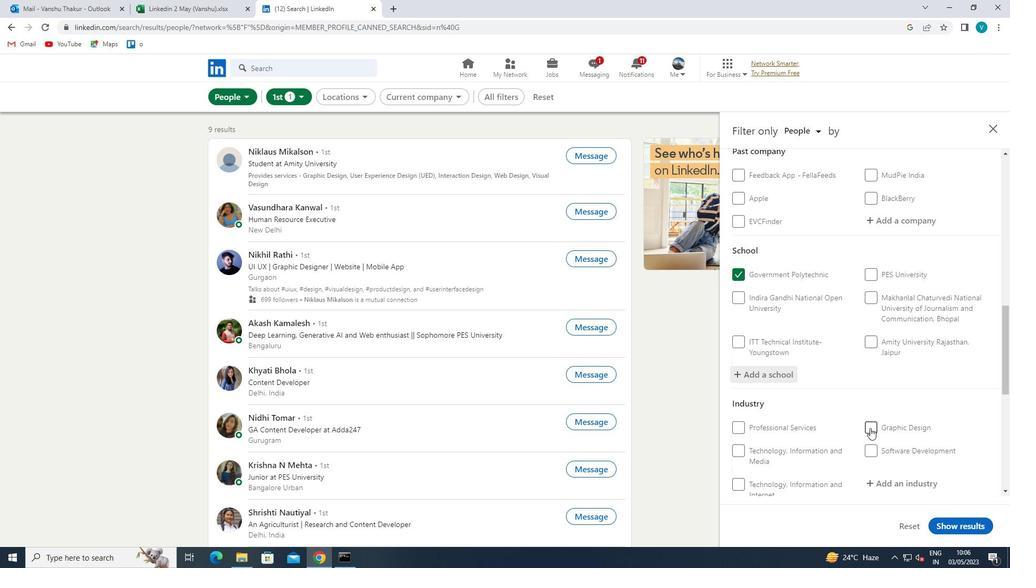 
Action: Mouse scrolled (870, 427) with delta (0, 0)
Screenshot: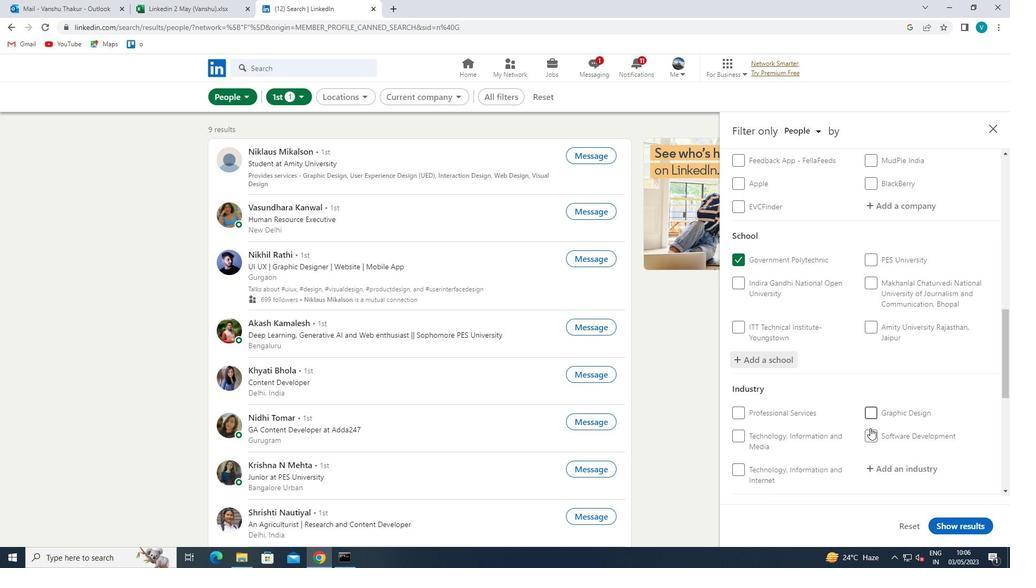 
Action: Mouse moved to (890, 318)
Screenshot: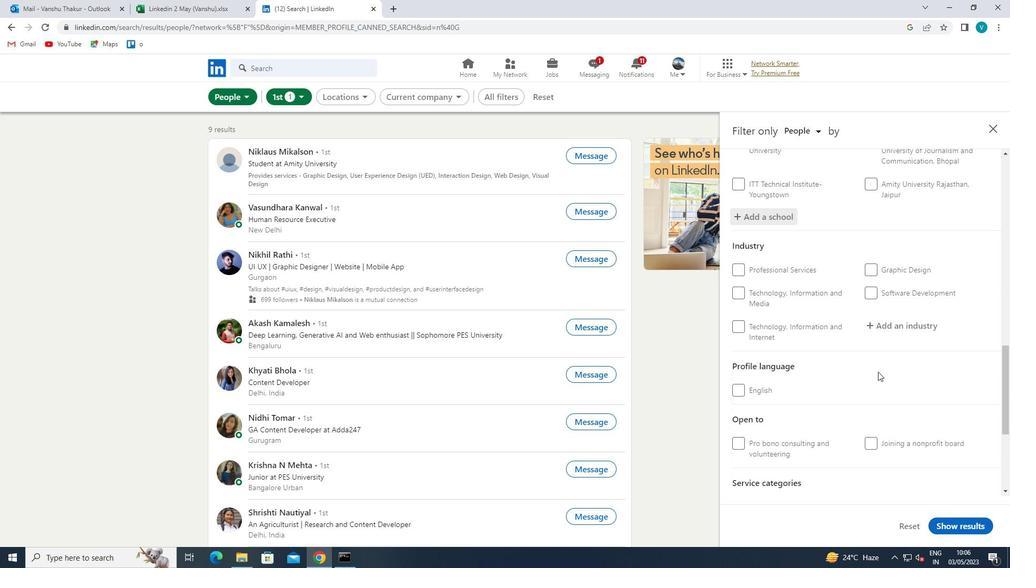 
Action: Mouse pressed left at (890, 318)
Screenshot: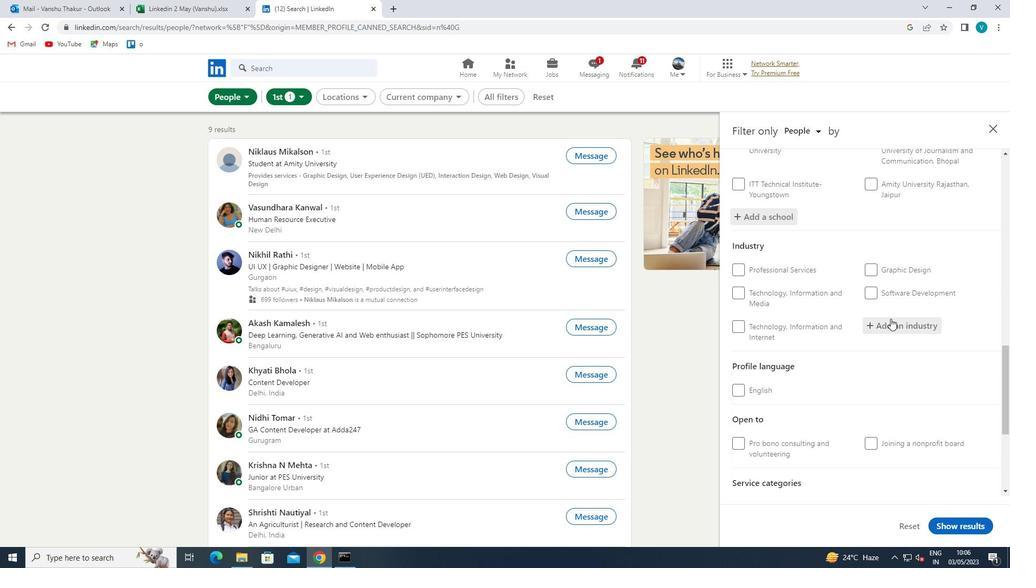 
Action: Mouse moved to (858, 341)
Screenshot: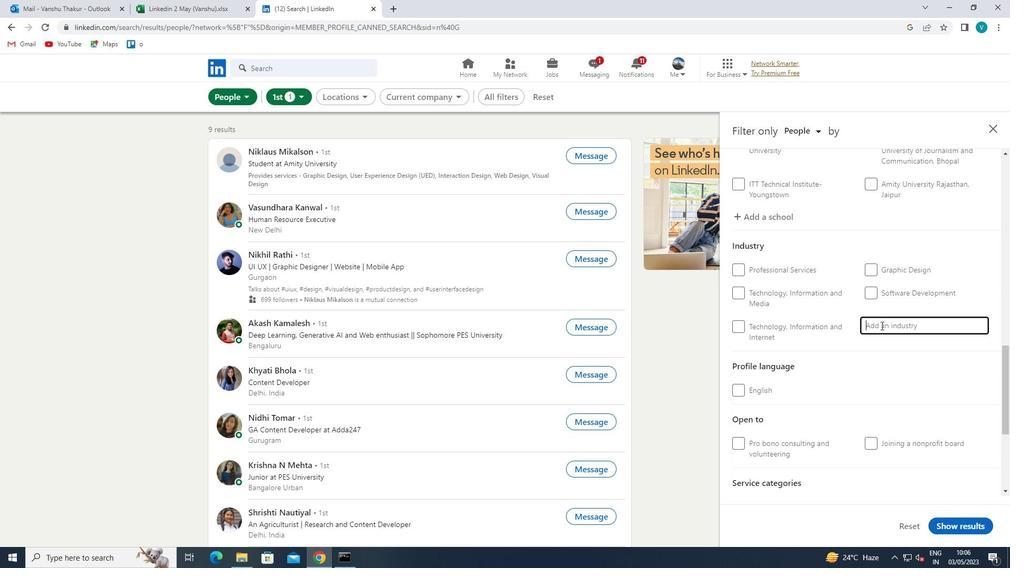 
Action: Key pressed <Key.shift>C
Screenshot: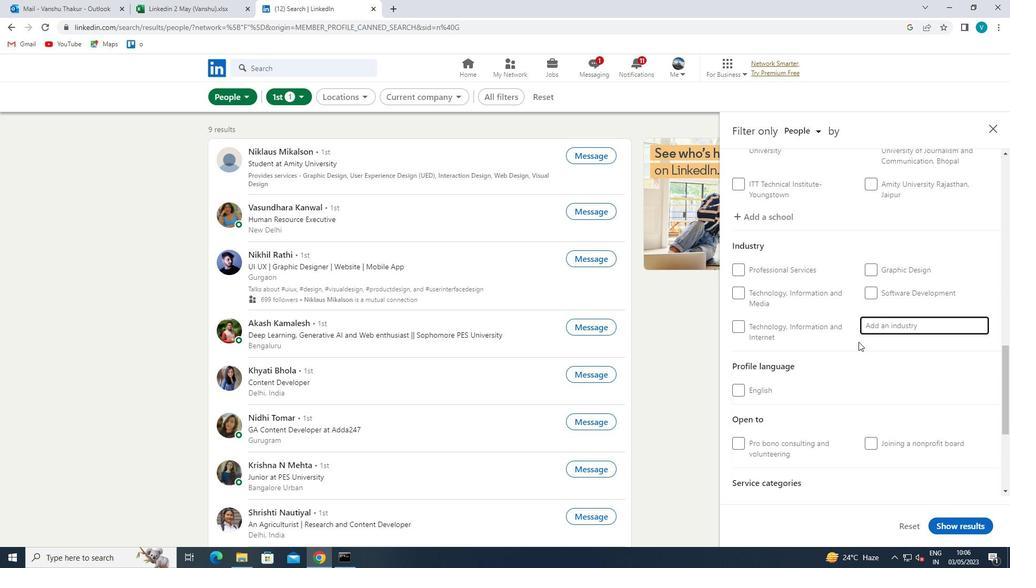 
Action: Mouse moved to (858, 342)
Screenshot: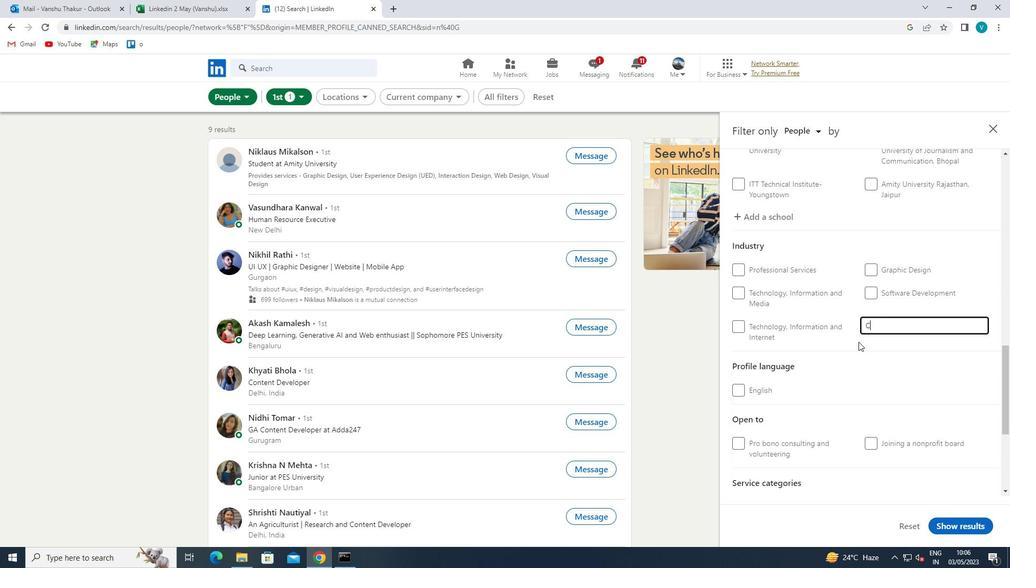 
Action: Key pressed O
Screenshot: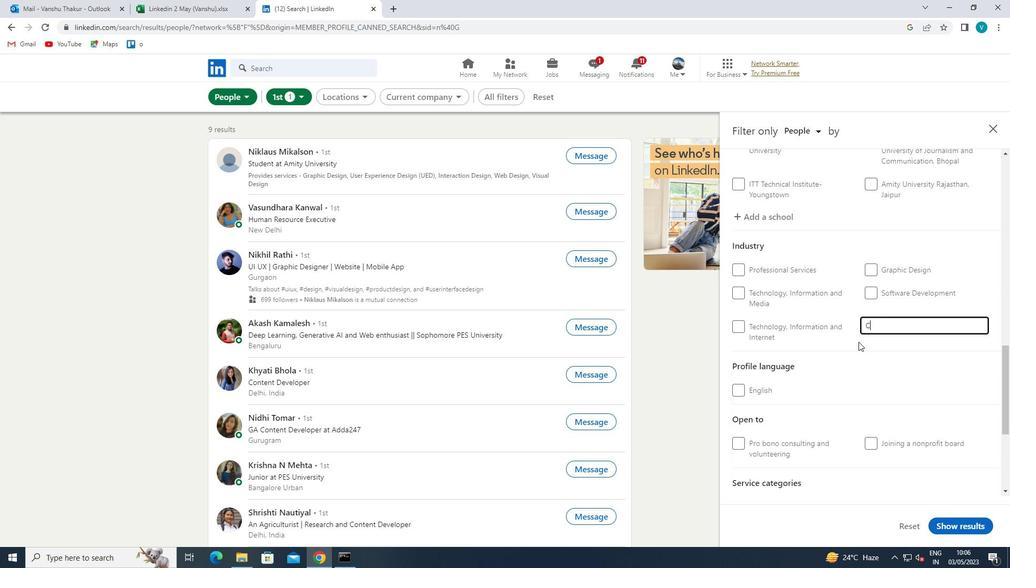 
Action: Mouse moved to (858, 342)
Screenshot: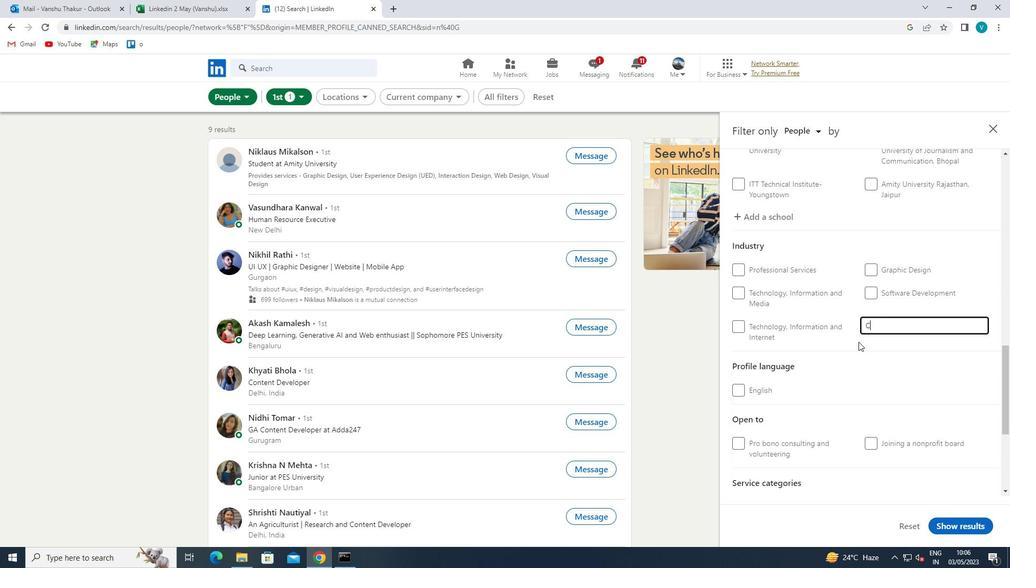 
Action: Key pressed MPUTER<Key.space>
Screenshot: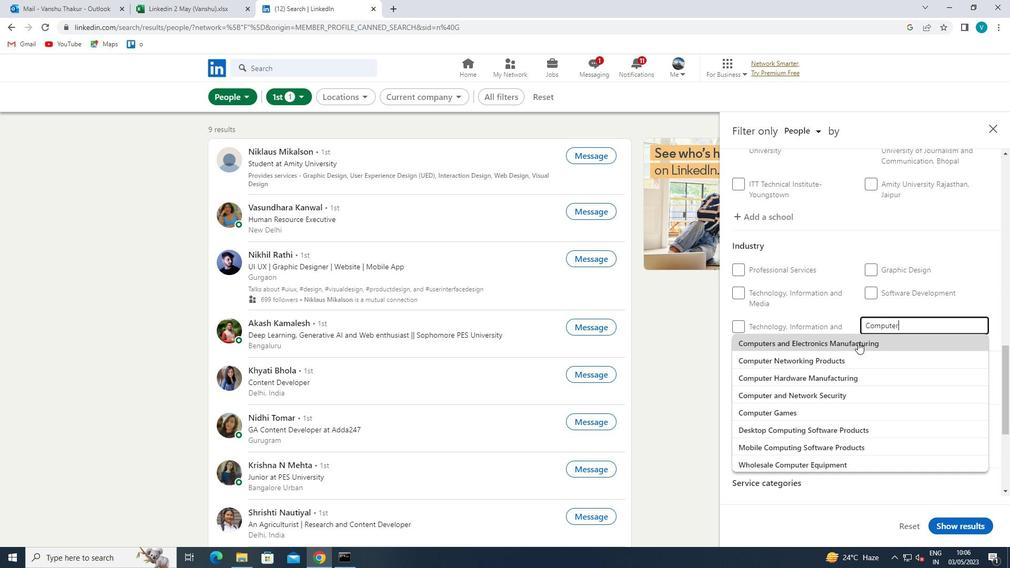 
Action: Mouse moved to (849, 356)
Screenshot: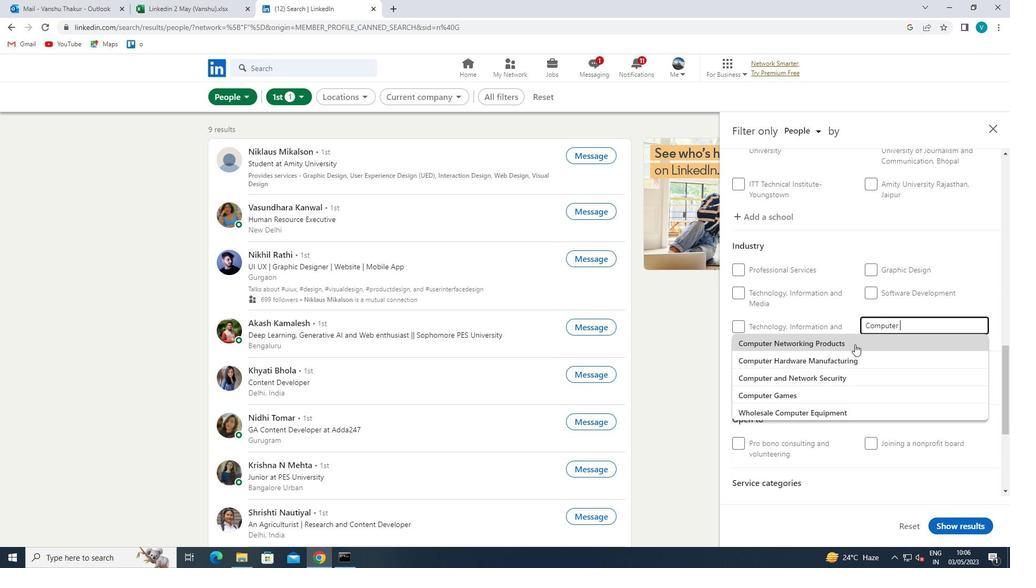 
Action: Mouse pressed left at (849, 356)
Screenshot: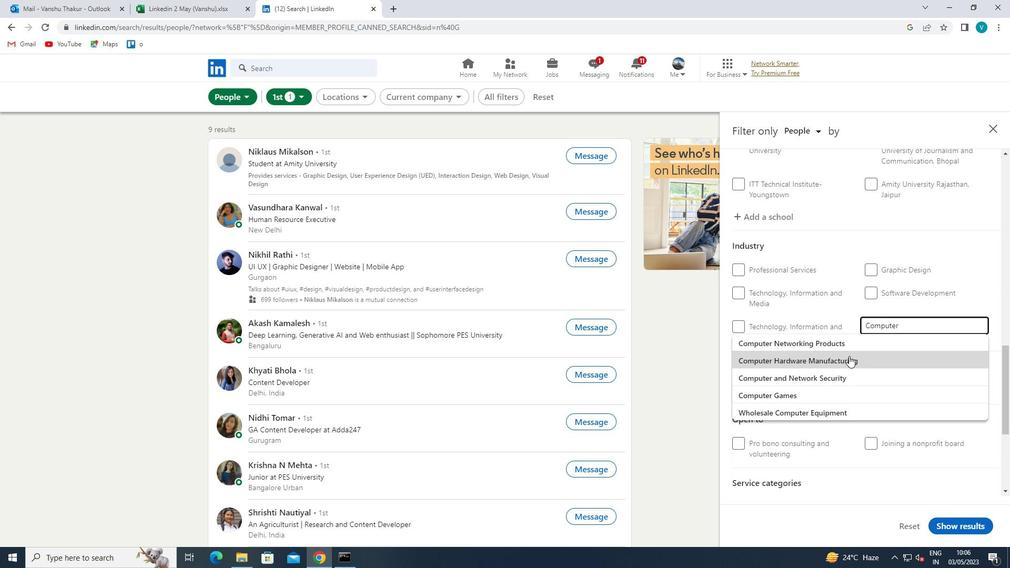 
Action: Mouse moved to (848, 357)
Screenshot: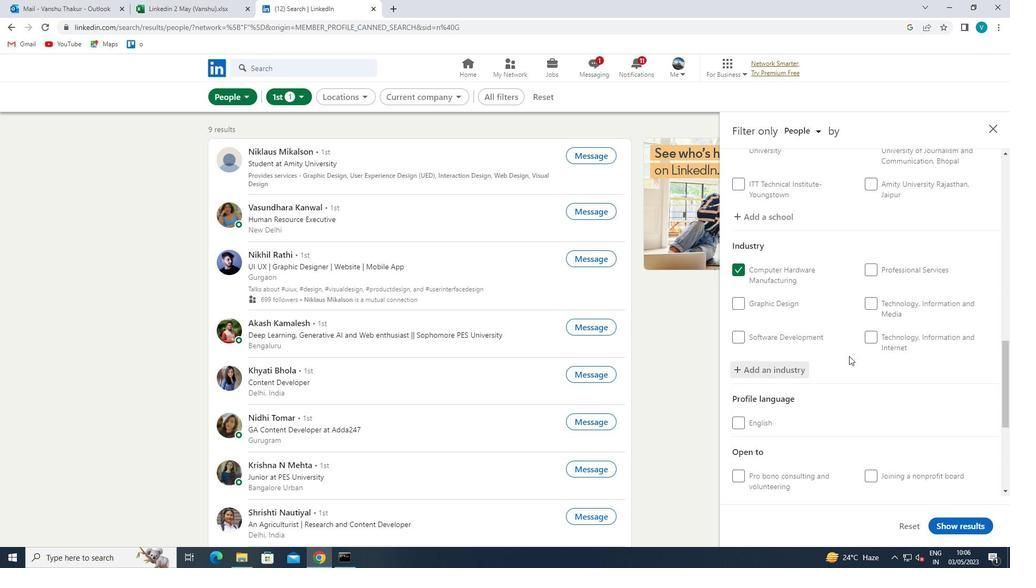 
Action: Mouse scrolled (848, 356) with delta (0, 0)
Screenshot: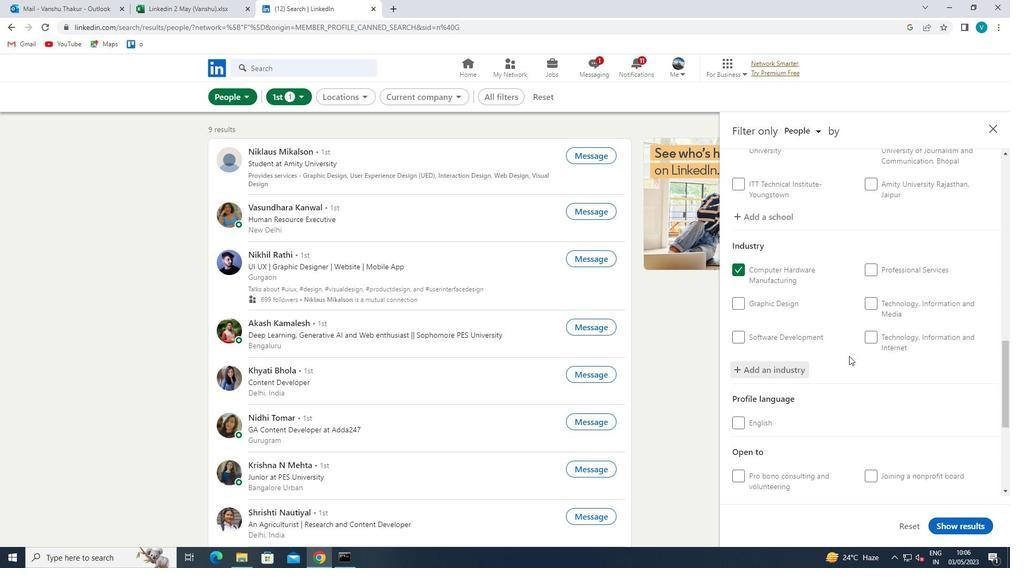 
Action: Mouse scrolled (848, 356) with delta (0, 0)
Screenshot: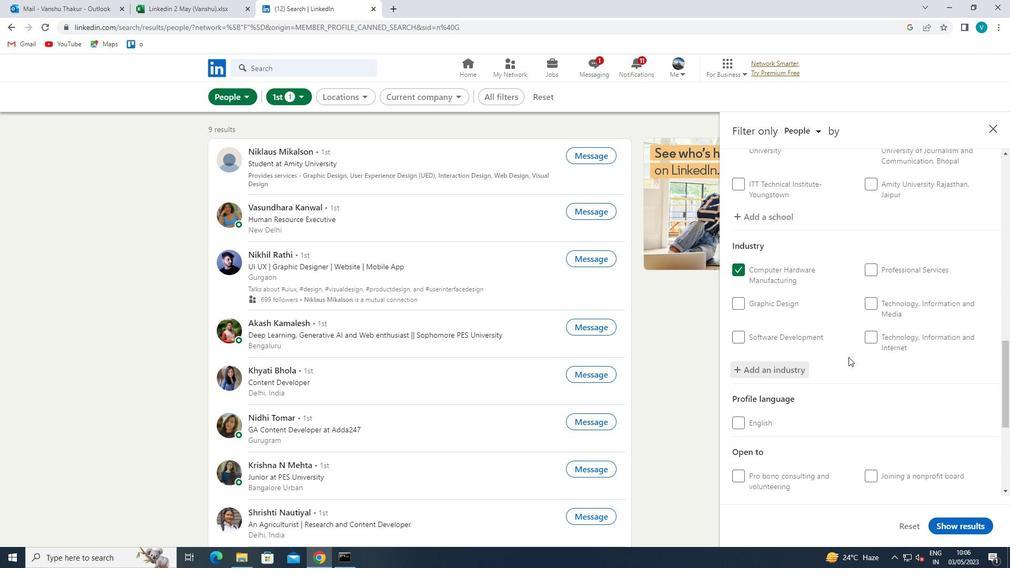 
Action: Mouse moved to (848, 357)
Screenshot: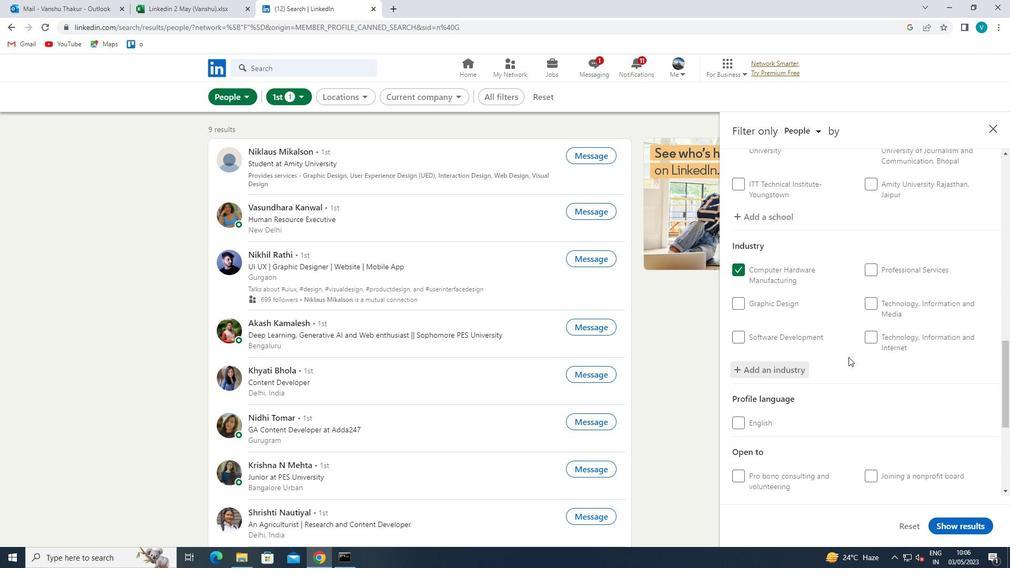 
Action: Mouse scrolled (848, 356) with delta (0, 0)
Screenshot: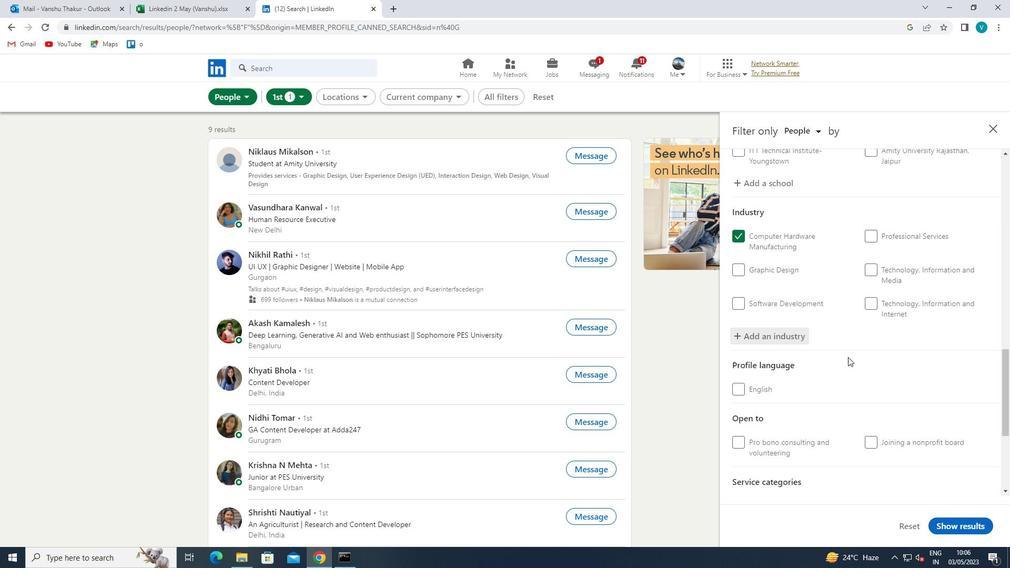 
Action: Mouse scrolled (848, 356) with delta (0, 0)
Screenshot: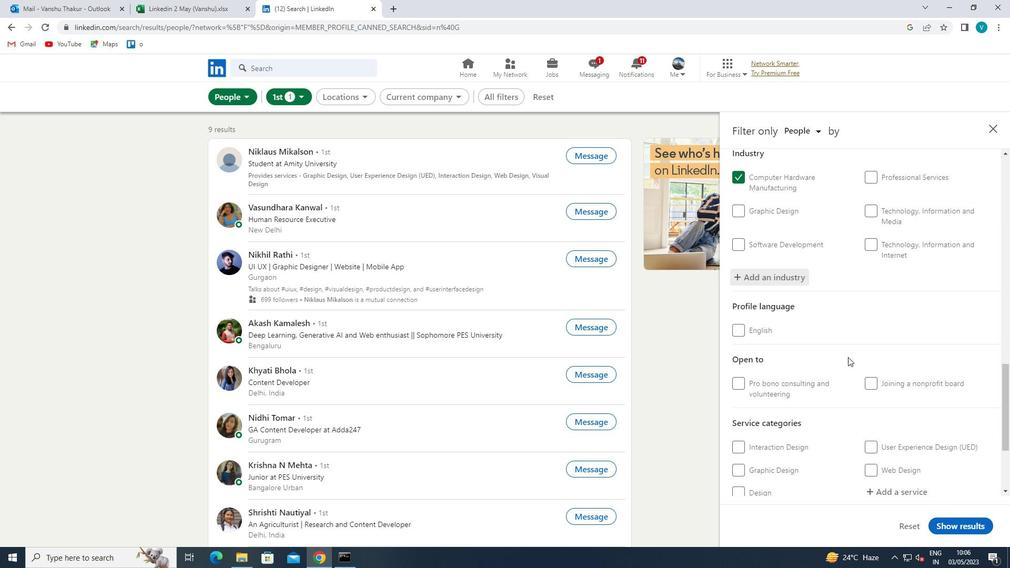 
Action: Mouse scrolled (848, 356) with delta (0, 0)
Screenshot: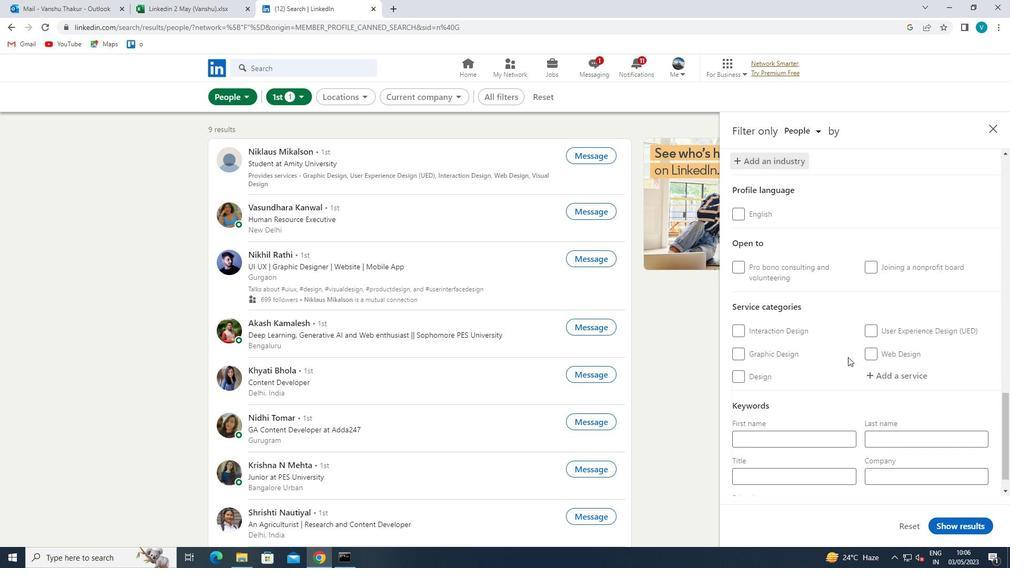 
Action: Mouse moved to (883, 344)
Screenshot: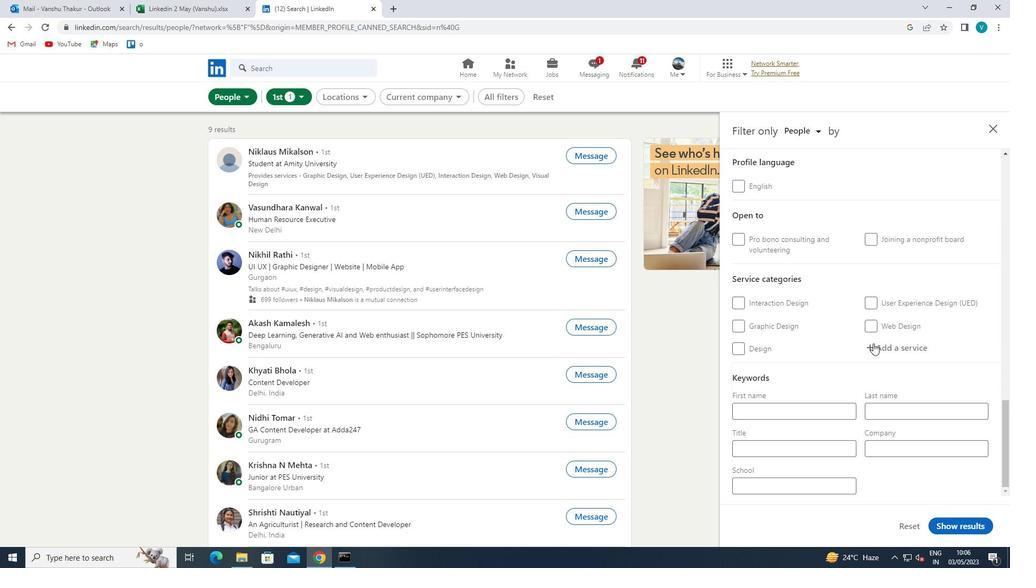 
Action: Mouse pressed left at (883, 344)
Screenshot: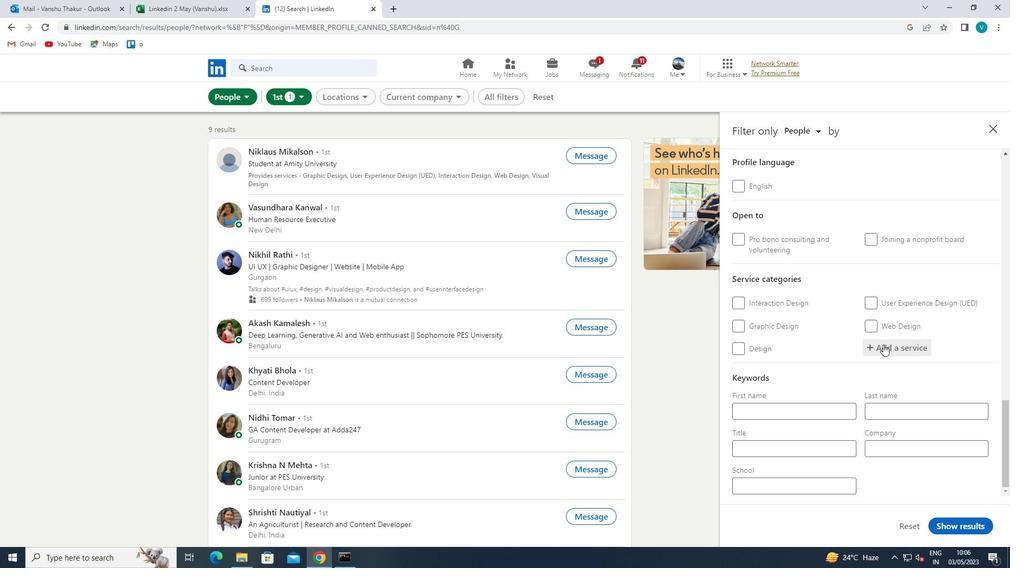 
Action: Mouse moved to (875, 348)
Screenshot: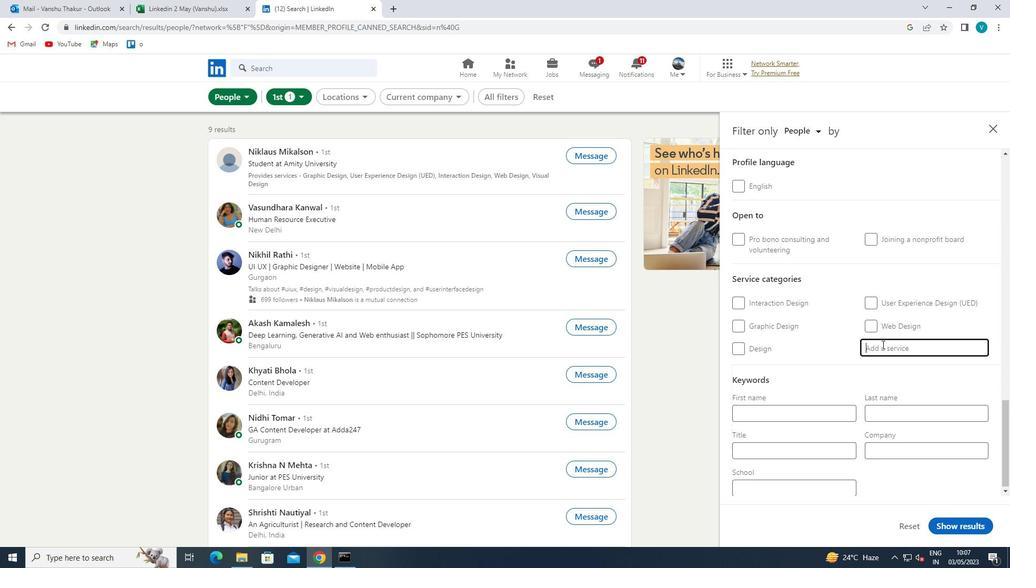 
Action: Key pressed <Key.shift>ILLUSTR
Screenshot: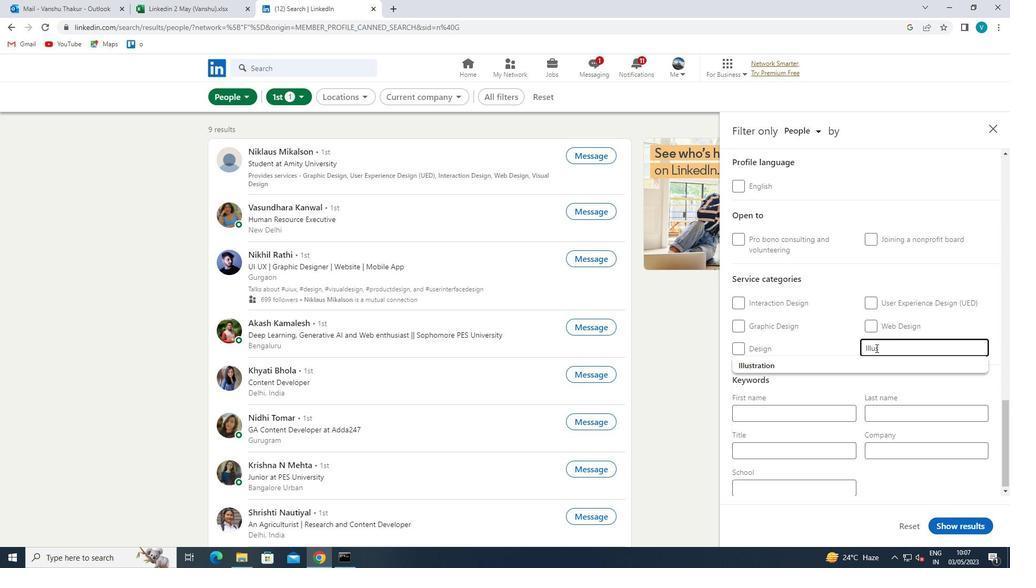 
Action: Mouse moved to (855, 362)
Screenshot: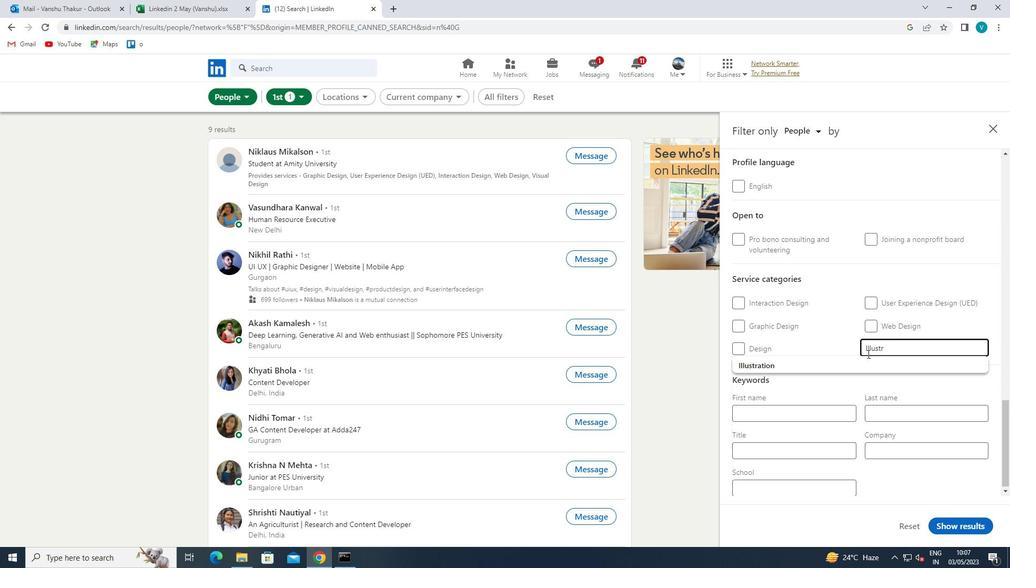 
Action: Mouse pressed left at (855, 362)
Screenshot: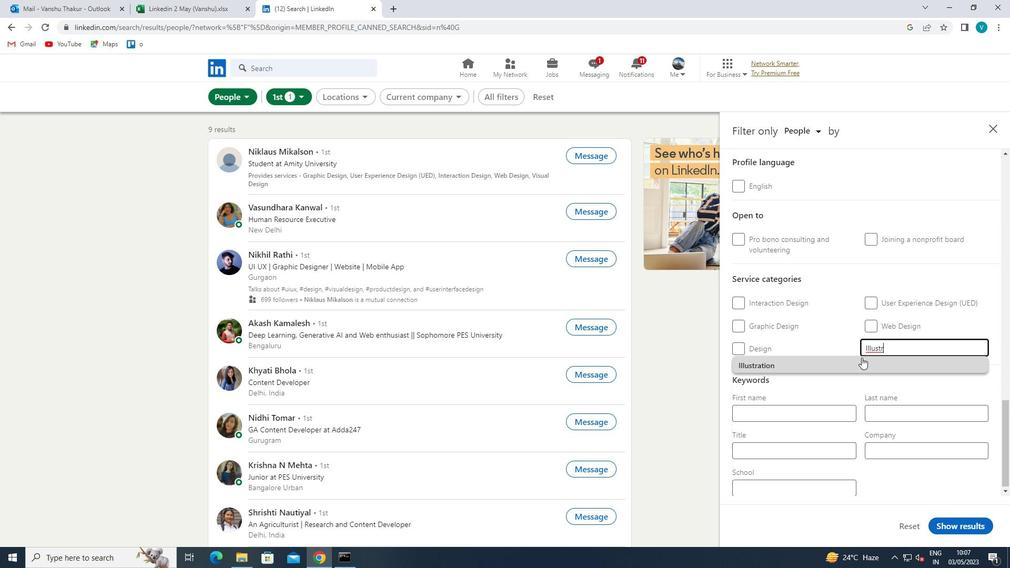 
Action: Mouse scrolled (855, 361) with delta (0, 0)
Screenshot: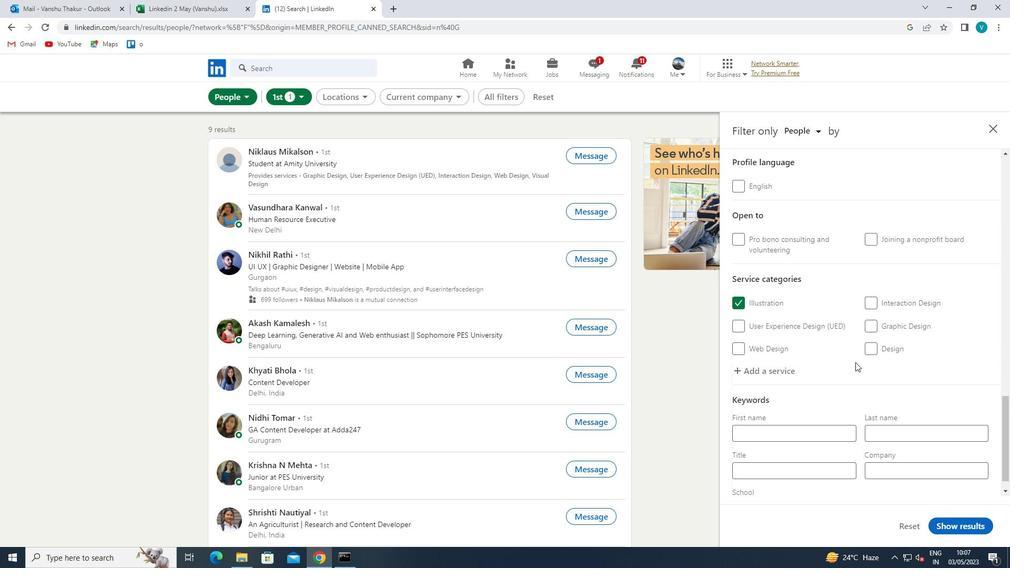 
Action: Mouse scrolled (855, 361) with delta (0, 0)
Screenshot: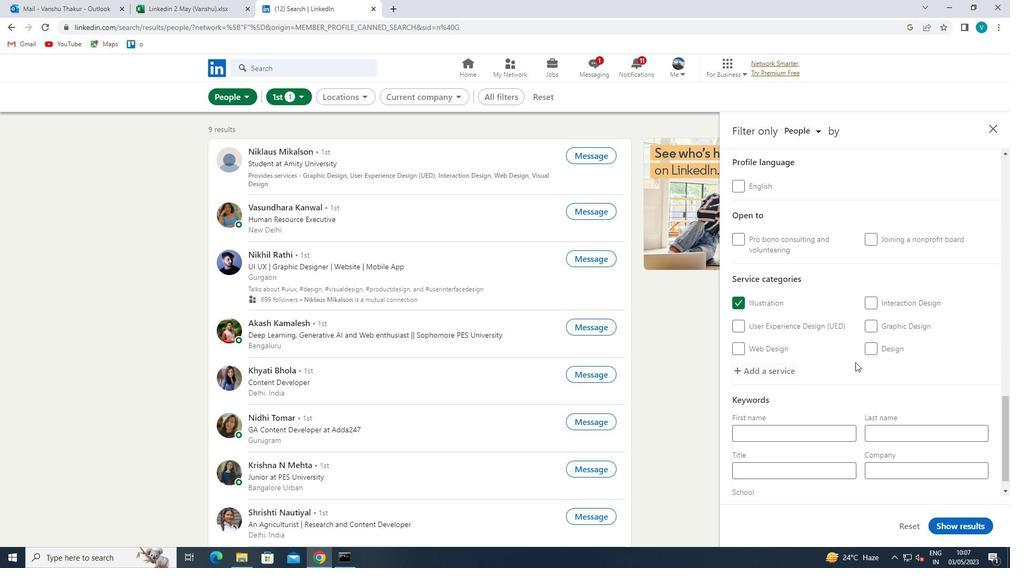 
Action: Mouse scrolled (855, 361) with delta (0, 0)
Screenshot: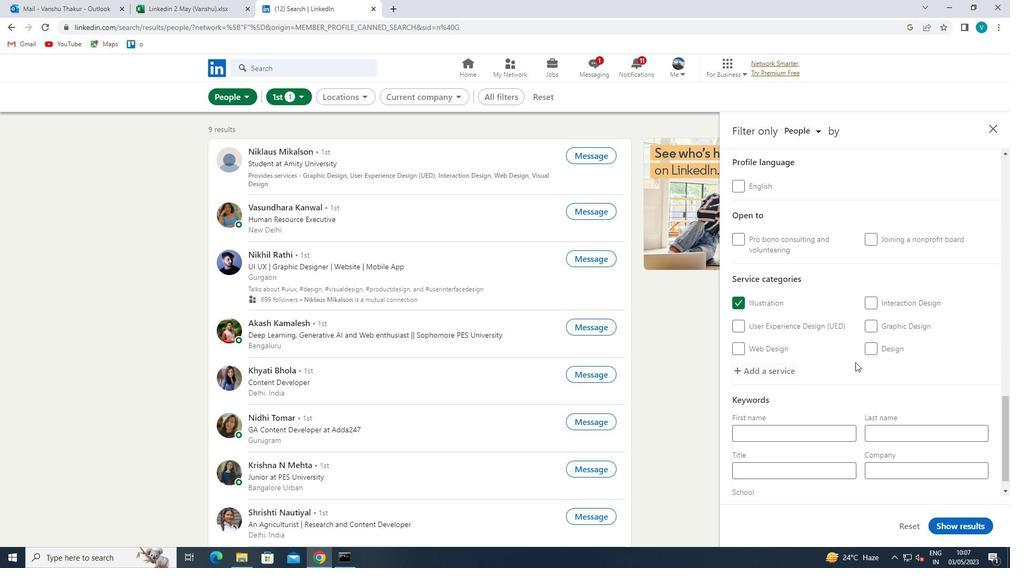 
Action: Mouse moved to (855, 363)
Screenshot: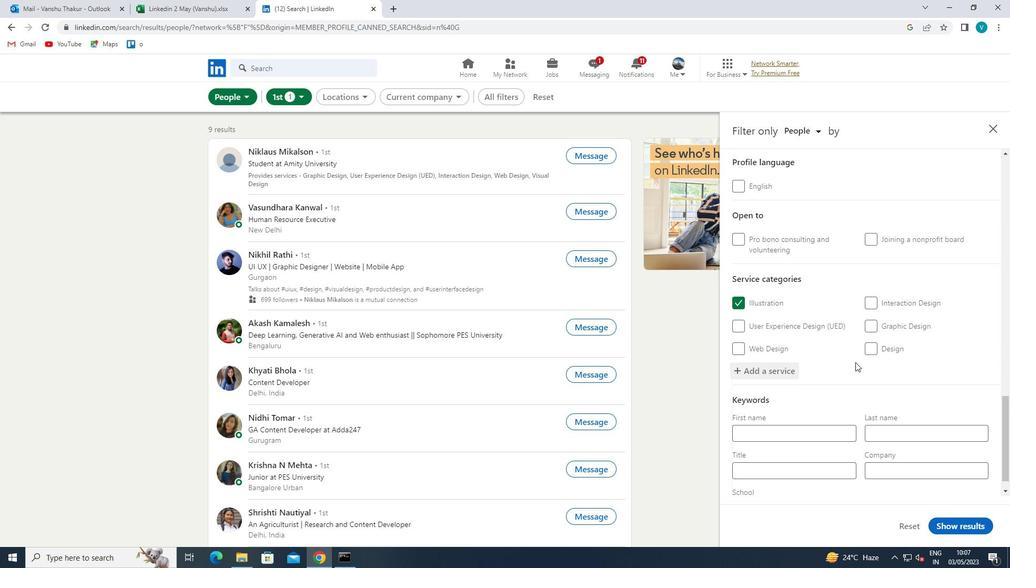 
Action: Mouse scrolled (855, 363) with delta (0, 0)
Screenshot: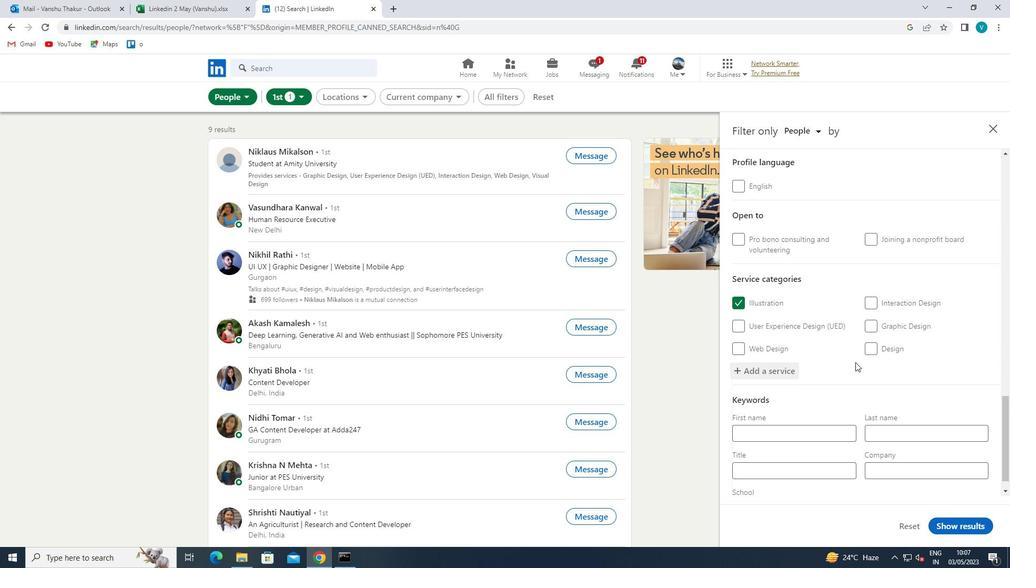 
Action: Mouse moved to (855, 370)
Screenshot: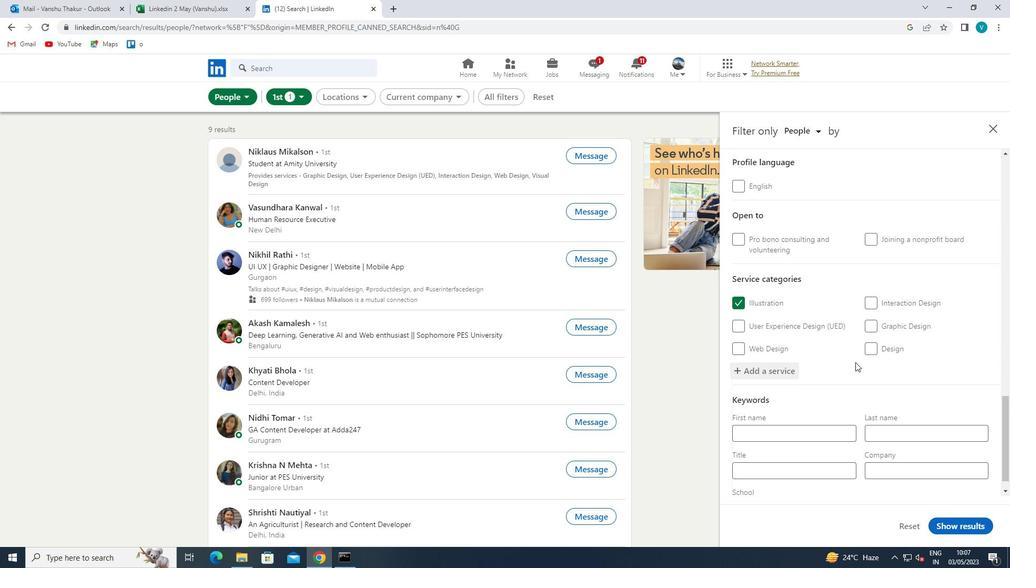 
Action: Mouse scrolled (855, 369) with delta (0, 0)
Screenshot: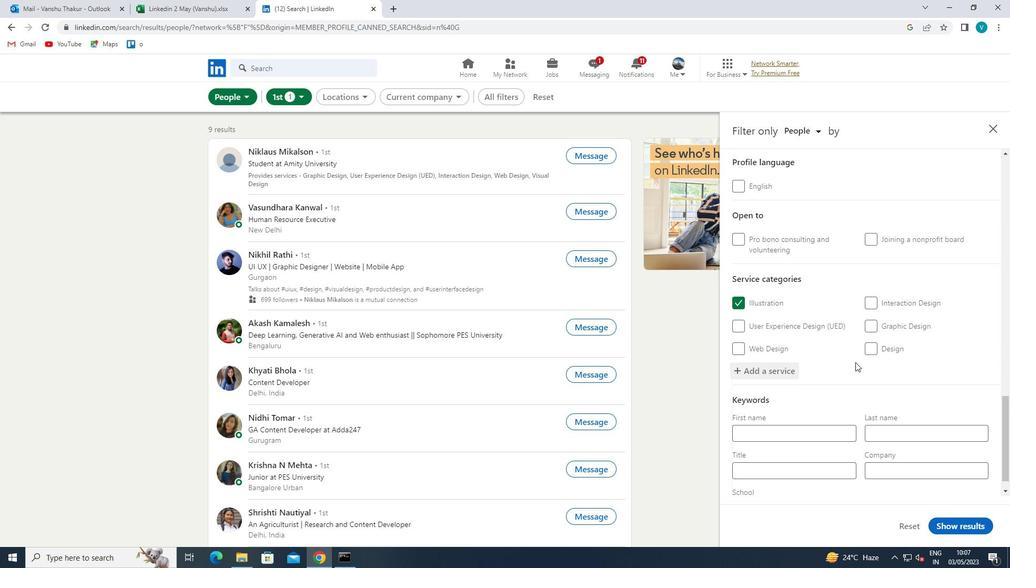 
Action: Mouse moved to (828, 448)
Screenshot: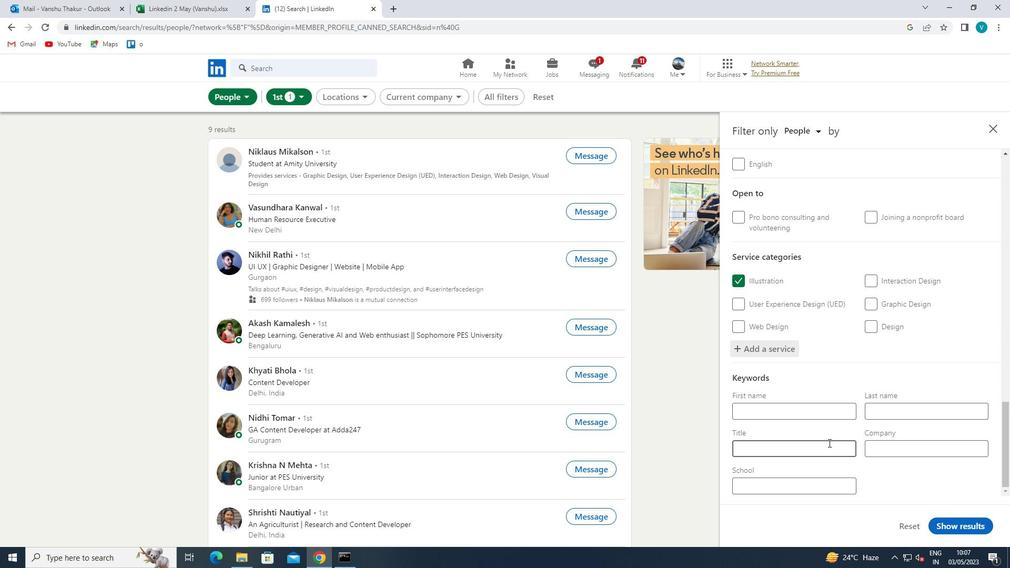 
Action: Mouse pressed left at (828, 448)
Screenshot: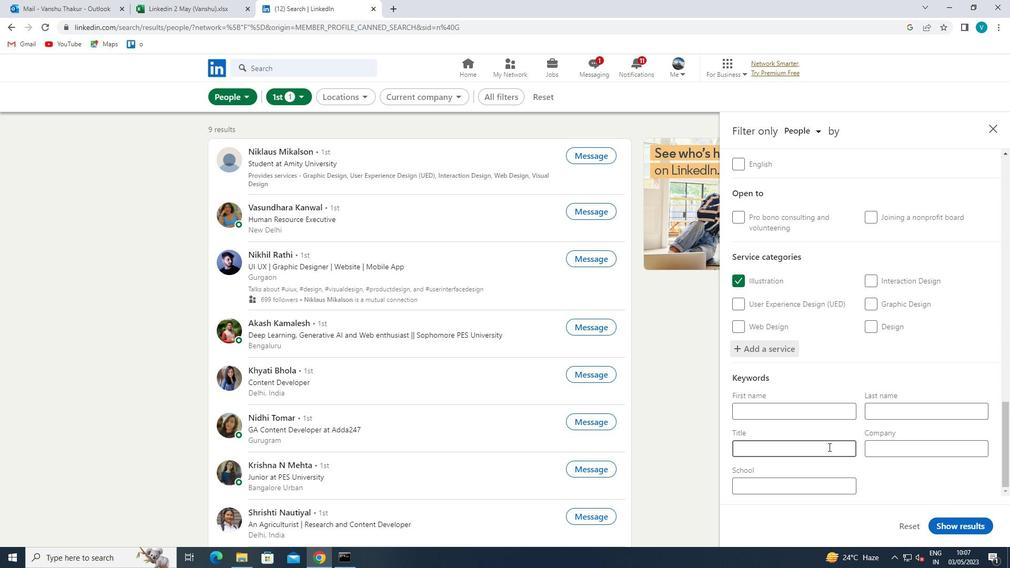 
Action: Key pressed <Key.shift>PROPOSAL<Key.space><Key.shift>WRITER<Key.space>
Screenshot: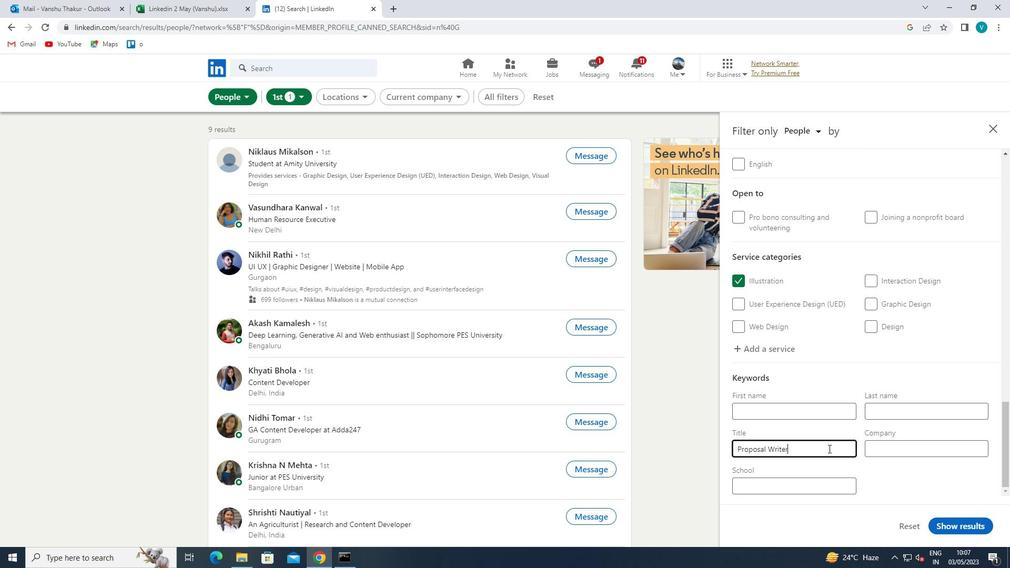 
Action: Mouse moved to (972, 523)
Screenshot: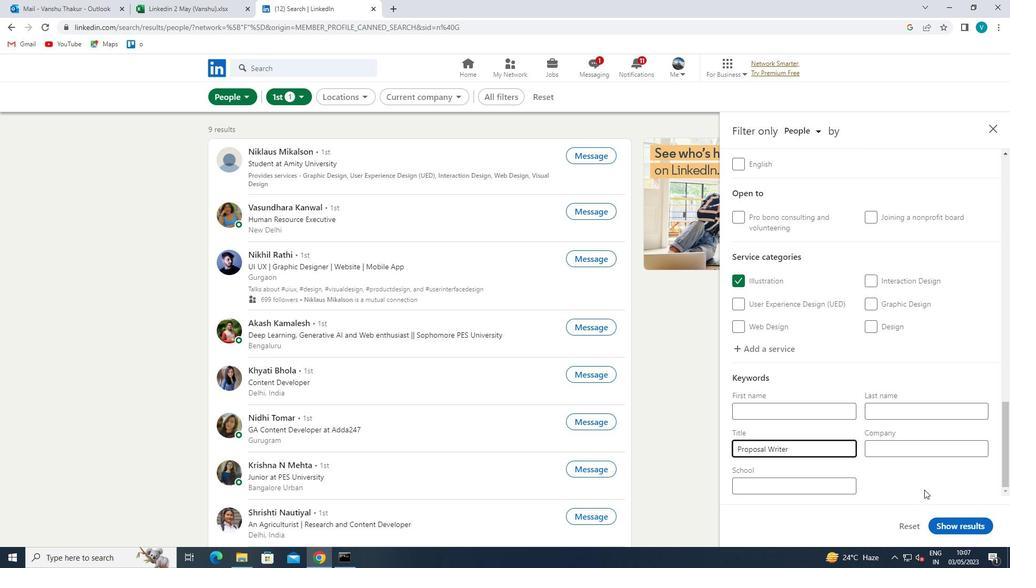 
Action: Mouse pressed left at (972, 523)
Screenshot: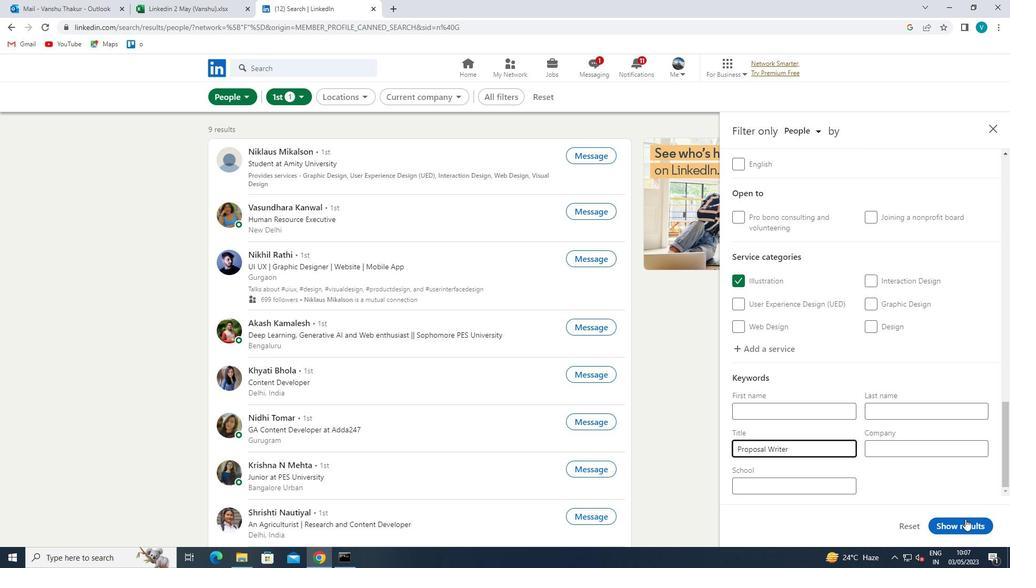 
Action: Mouse moved to (904, 560)
Screenshot: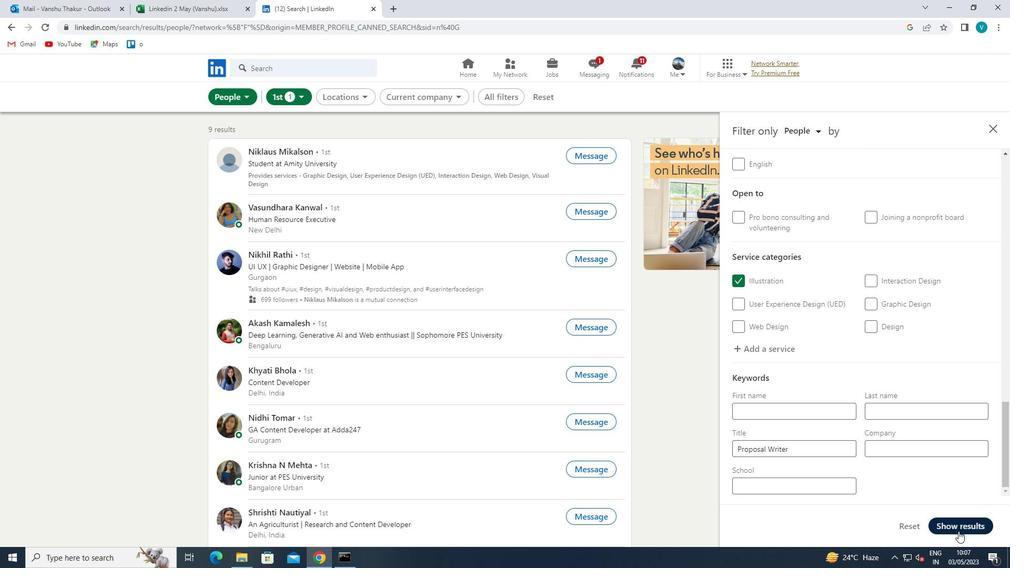 
